 Task: Search one way flight ticket for 1 adult, 6 children, 1 infant in seat and 1 infant on lap in business from Grand Forks: Grand Forks International Airport to Jacksonville: Albert J. Ellis Airport on 5-3-2023. Choice of flights is Spirit. Number of bags: 2 carry on bags. Price is upto 100000. Outbound departure time preference is 10:15.
Action: Mouse moved to (294, 129)
Screenshot: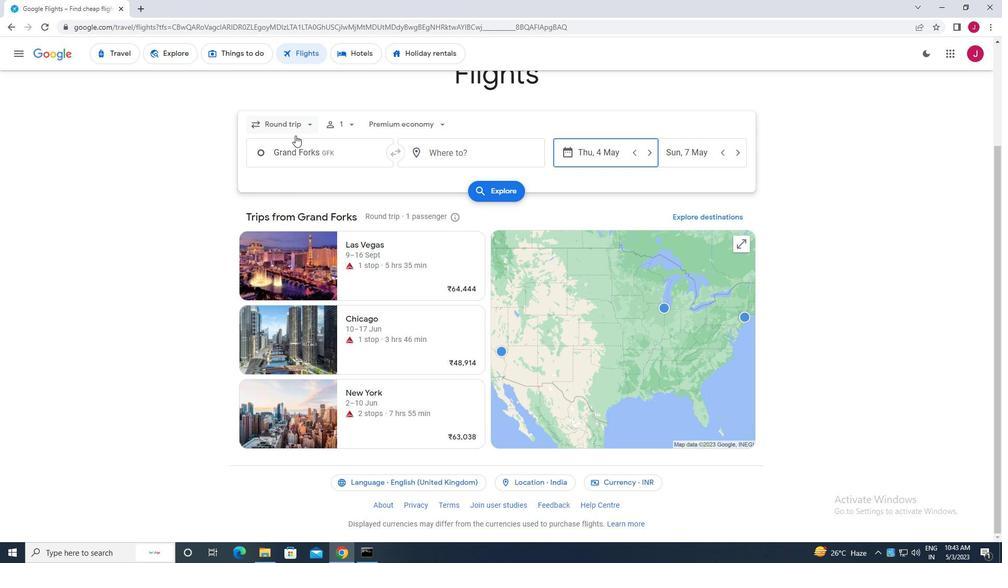 
Action: Mouse pressed left at (294, 129)
Screenshot: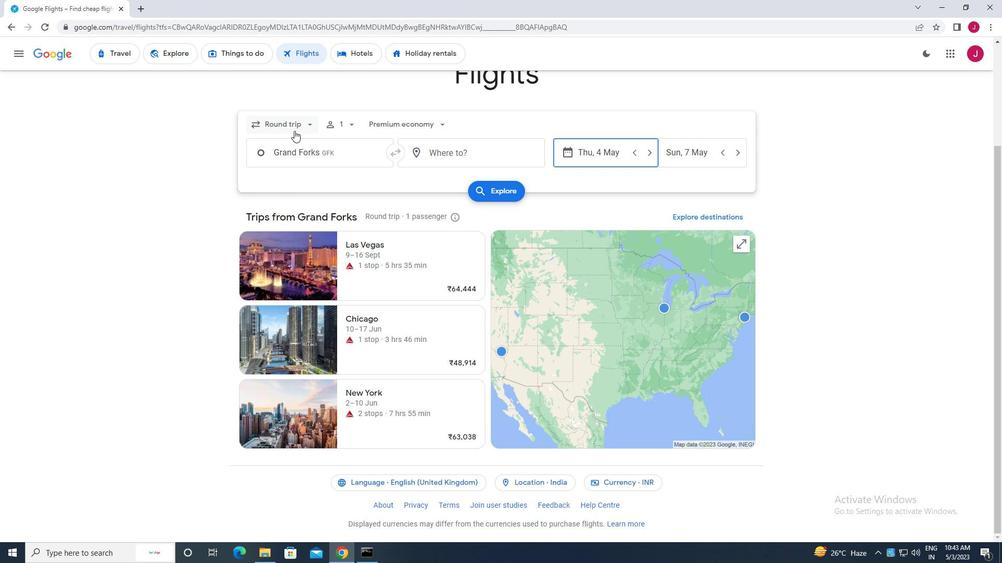 
Action: Mouse moved to (296, 175)
Screenshot: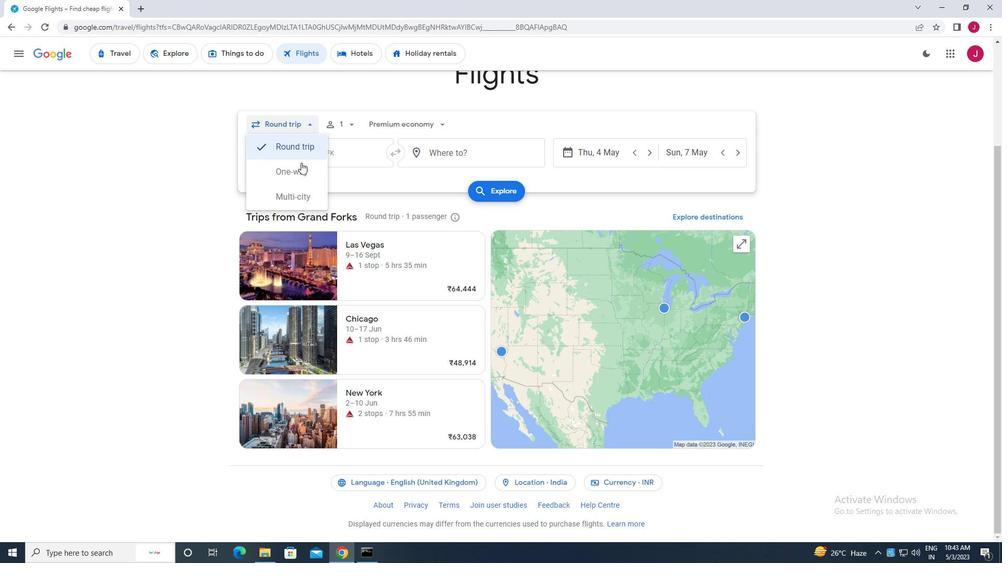 
Action: Mouse pressed left at (296, 175)
Screenshot: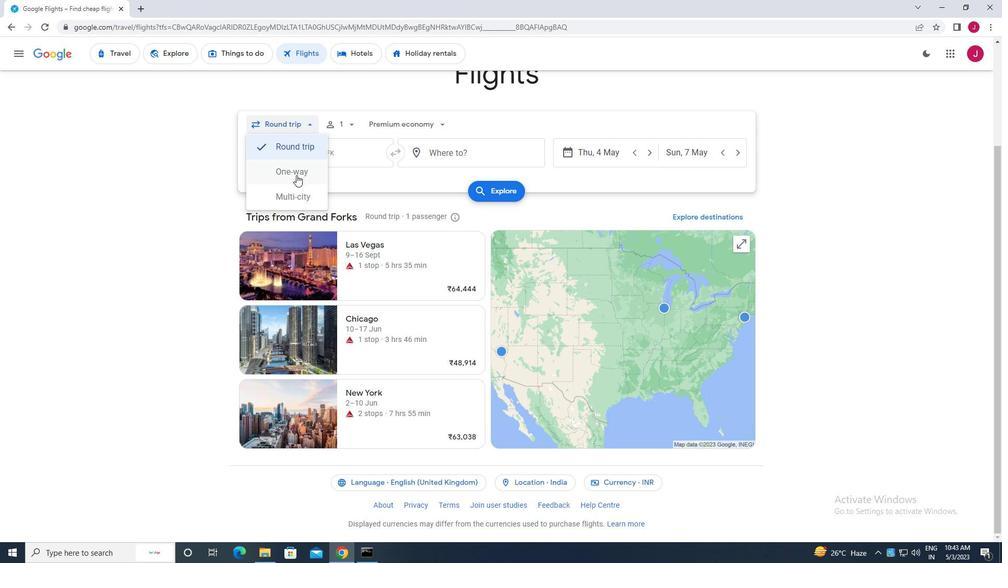 
Action: Mouse moved to (345, 126)
Screenshot: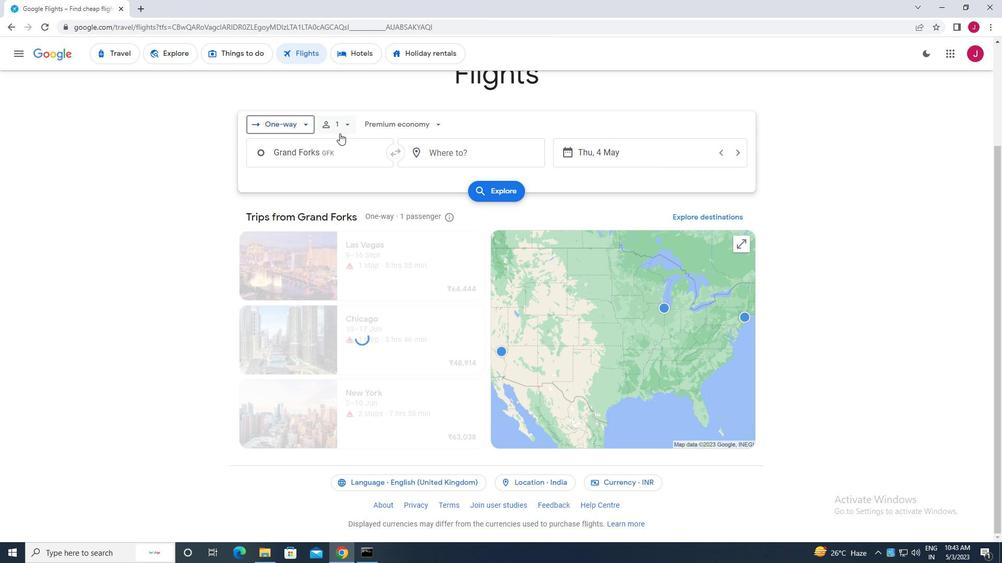 
Action: Mouse pressed left at (345, 126)
Screenshot: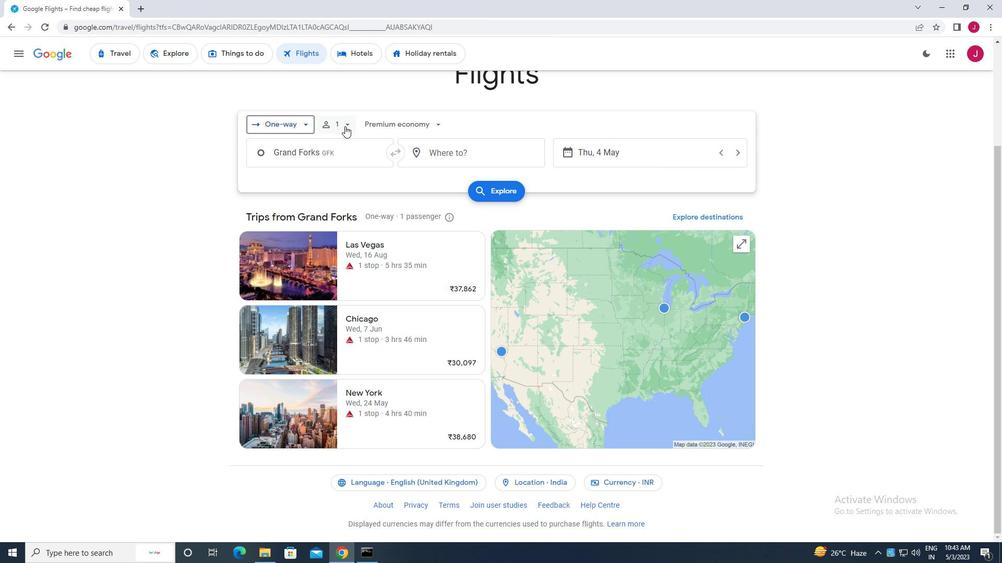 
Action: Mouse moved to (425, 176)
Screenshot: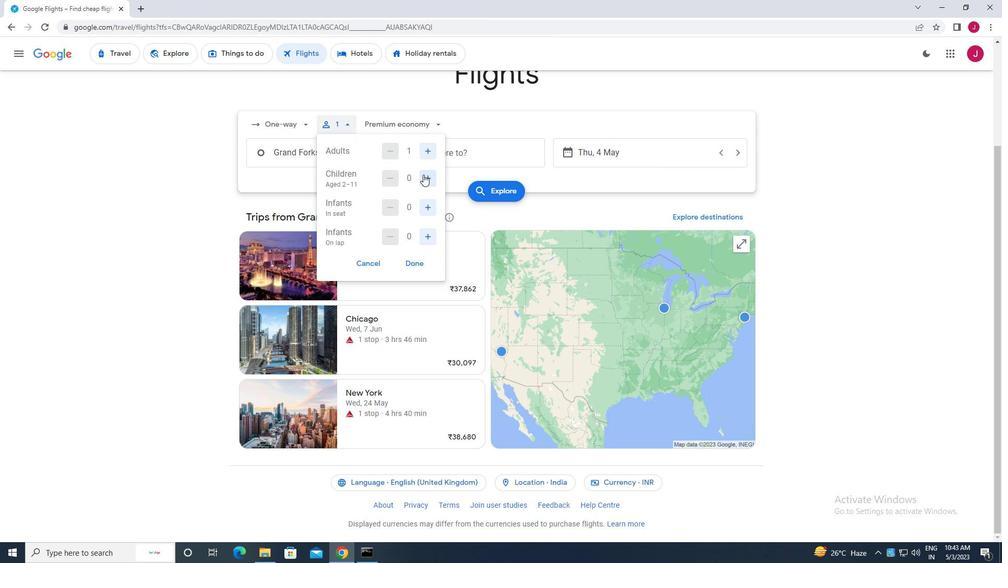 
Action: Mouse pressed left at (425, 176)
Screenshot: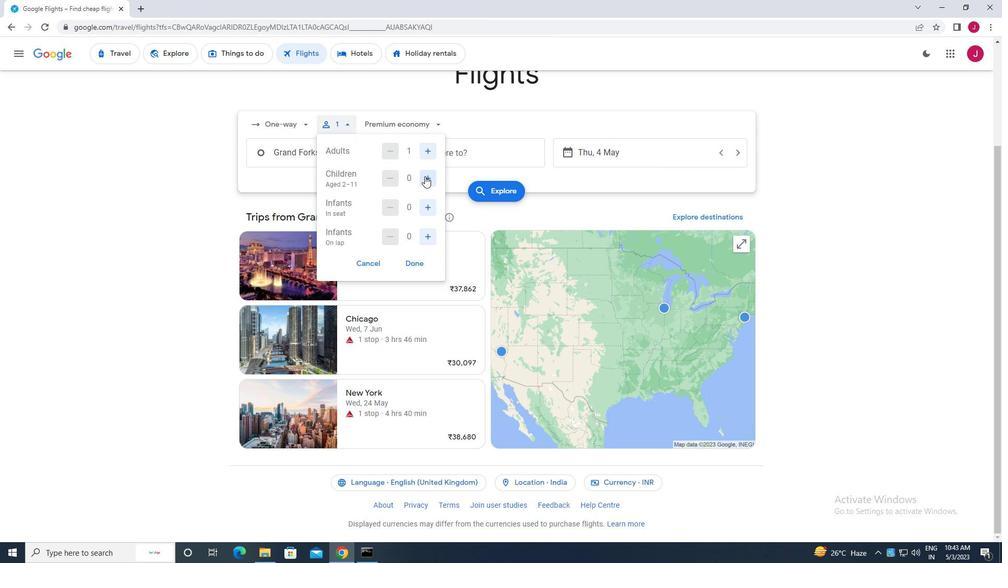 
Action: Mouse moved to (425, 176)
Screenshot: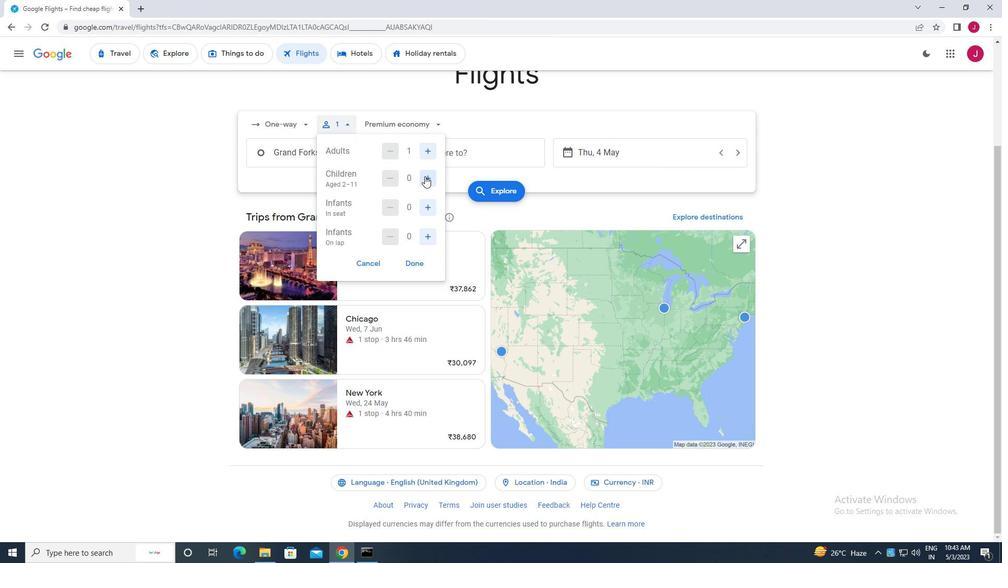 
Action: Mouse pressed left at (425, 176)
Screenshot: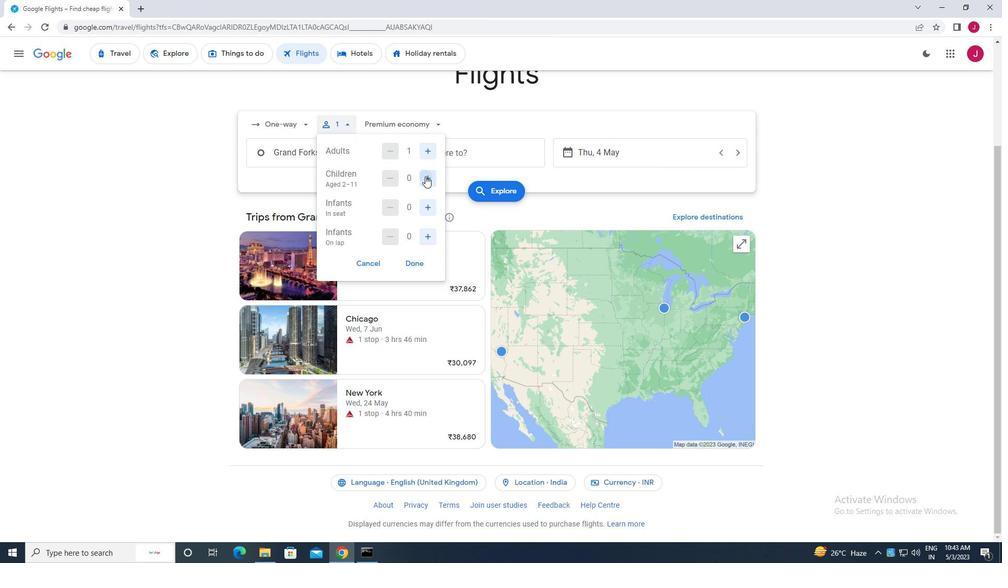 
Action: Mouse pressed left at (425, 176)
Screenshot: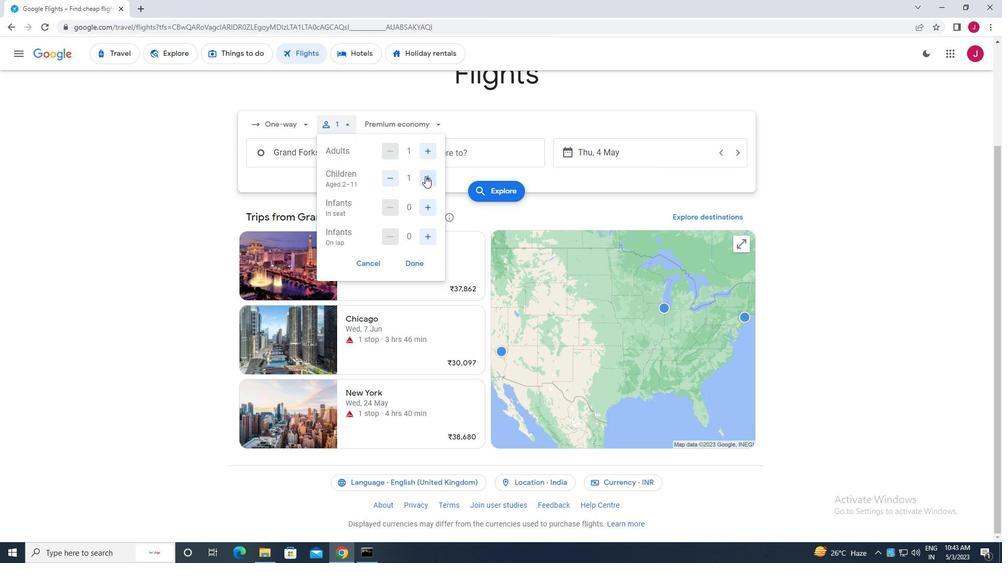 
Action: Mouse moved to (425, 178)
Screenshot: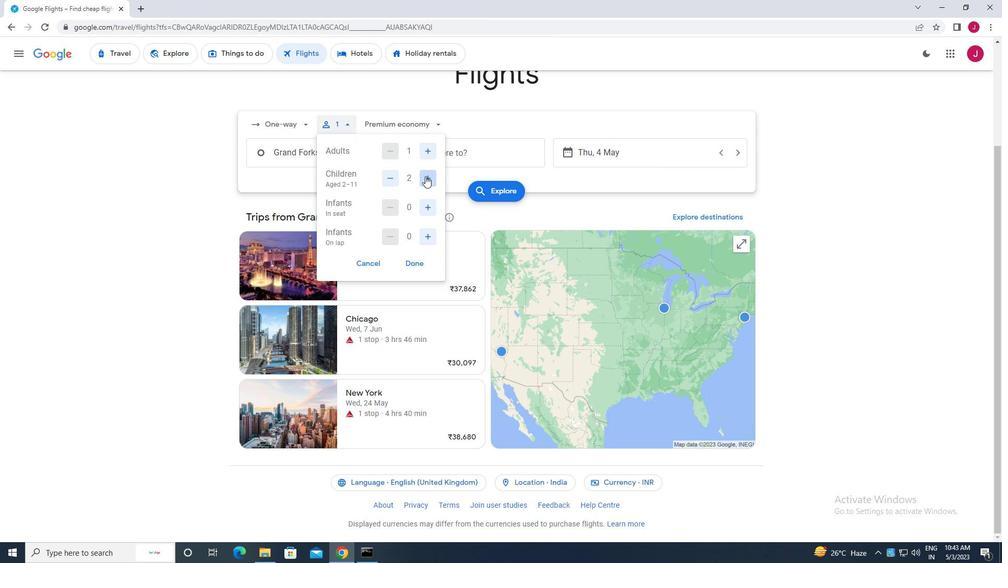 
Action: Mouse pressed left at (425, 178)
Screenshot: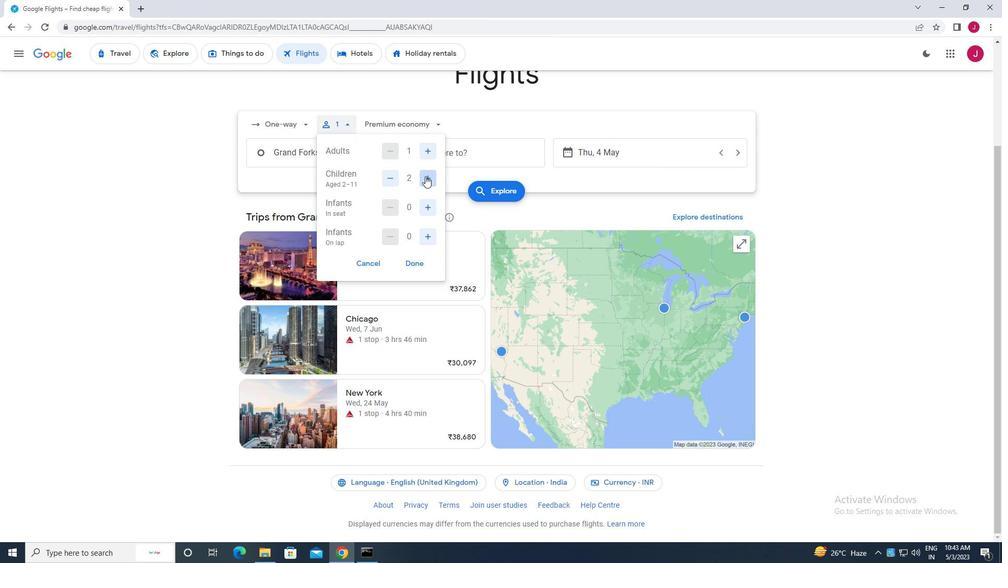 
Action: Mouse moved to (425, 178)
Screenshot: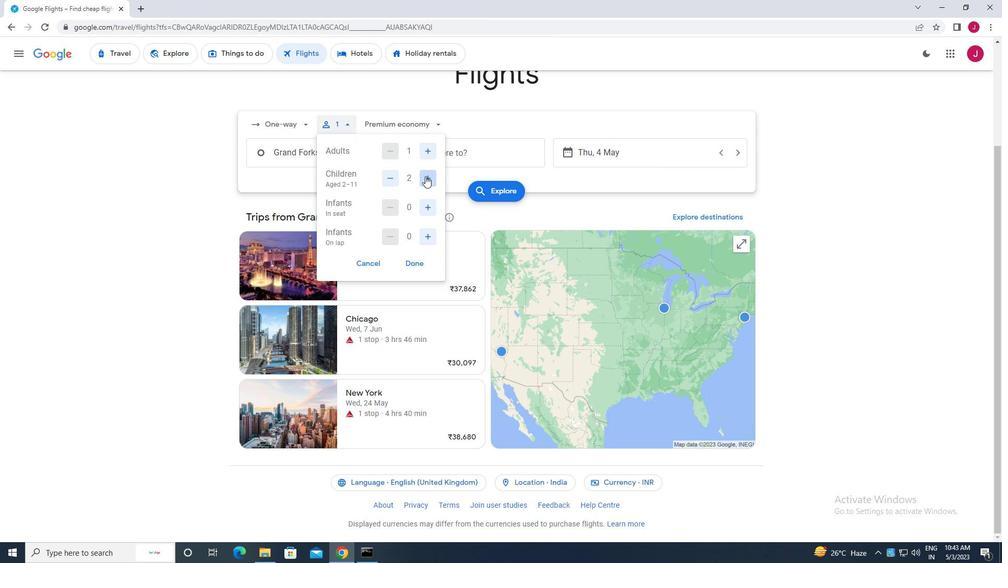 
Action: Mouse pressed left at (425, 178)
Screenshot: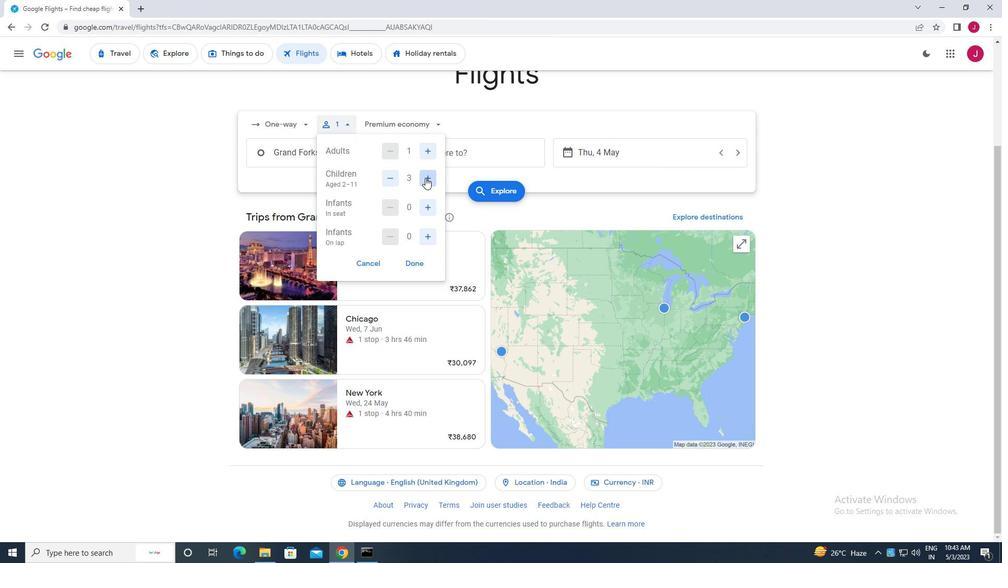 
Action: Mouse pressed left at (425, 178)
Screenshot: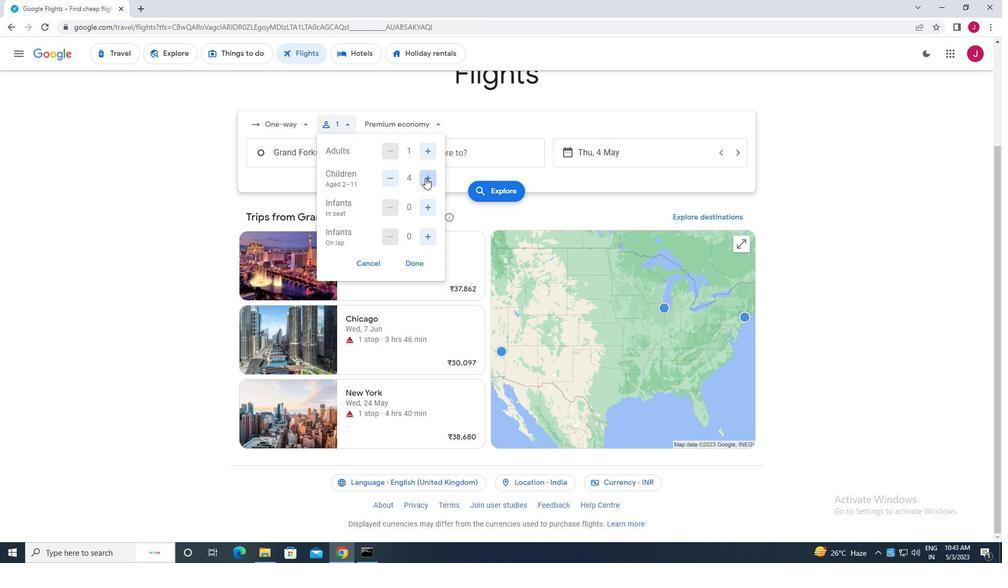
Action: Mouse moved to (429, 204)
Screenshot: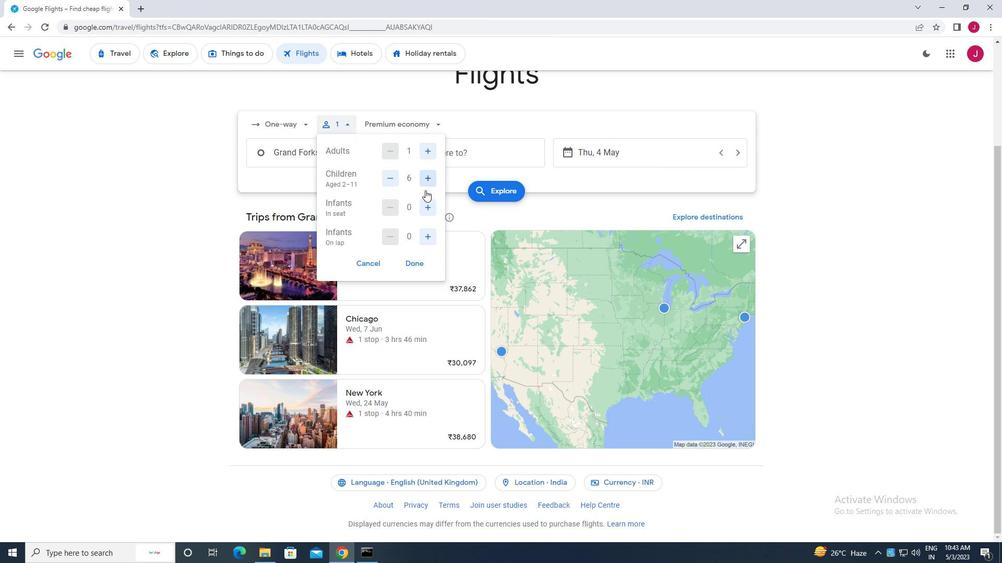 
Action: Mouse pressed left at (429, 204)
Screenshot: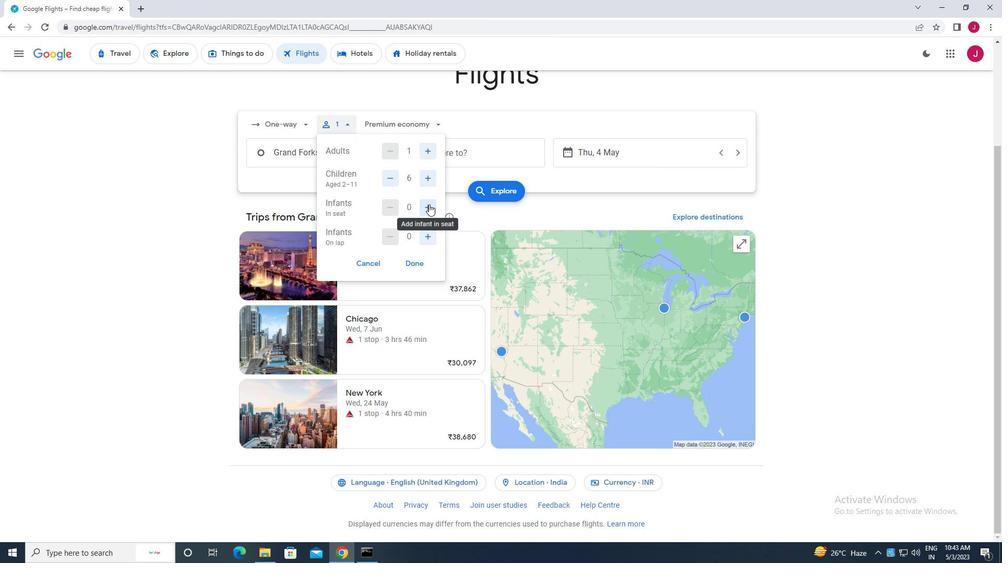 
Action: Mouse moved to (430, 237)
Screenshot: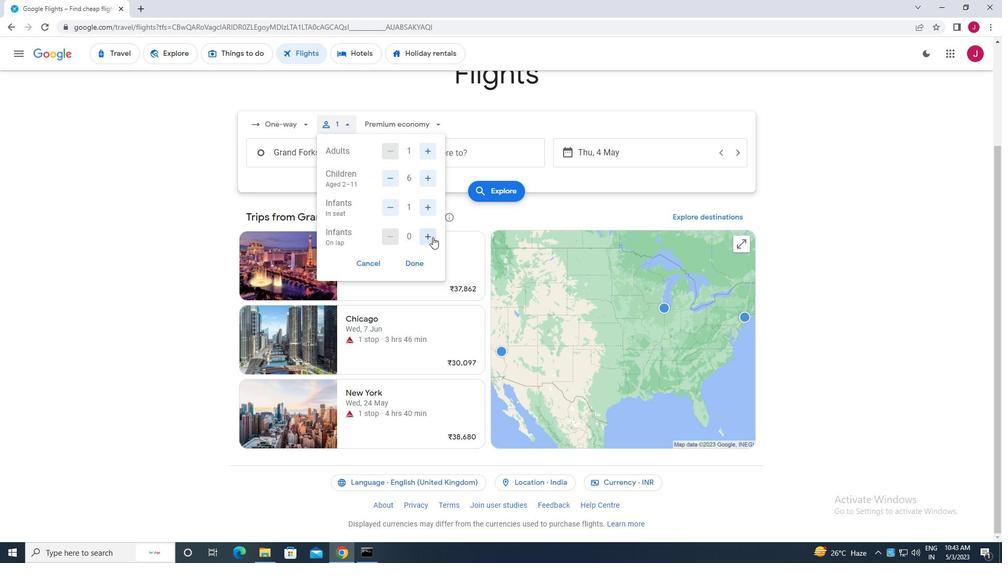 
Action: Mouse pressed left at (430, 237)
Screenshot: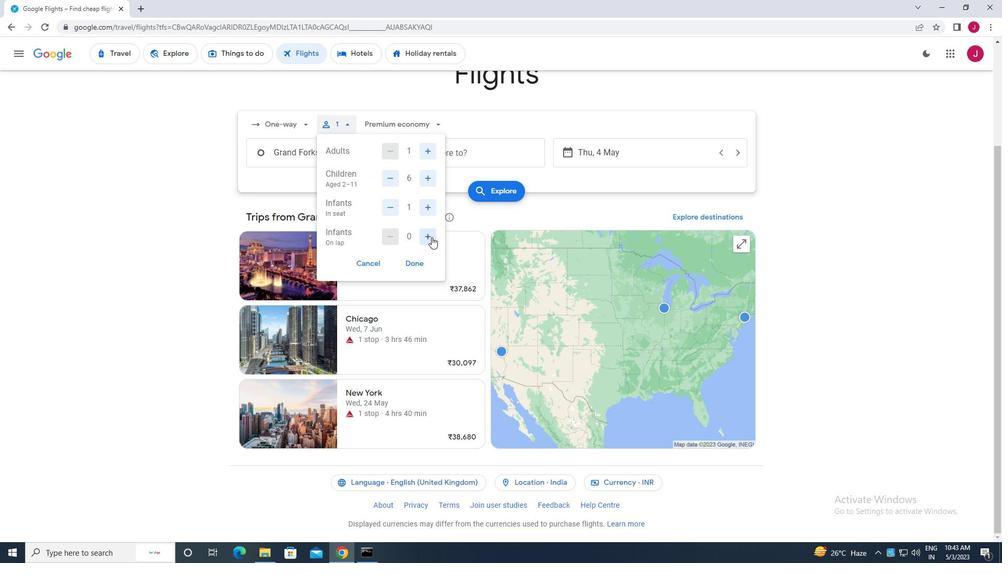 
Action: Mouse moved to (419, 264)
Screenshot: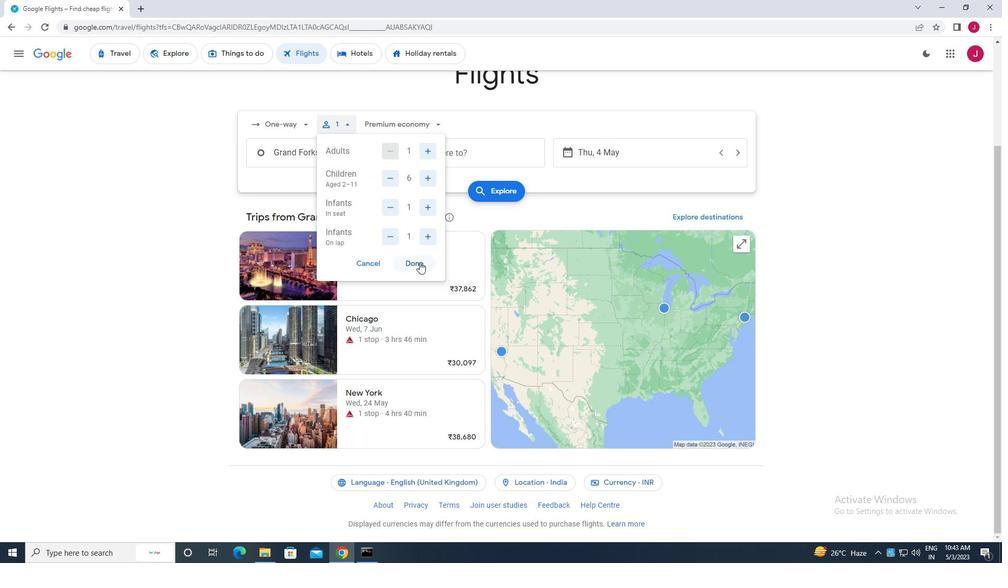 
Action: Mouse pressed left at (419, 264)
Screenshot: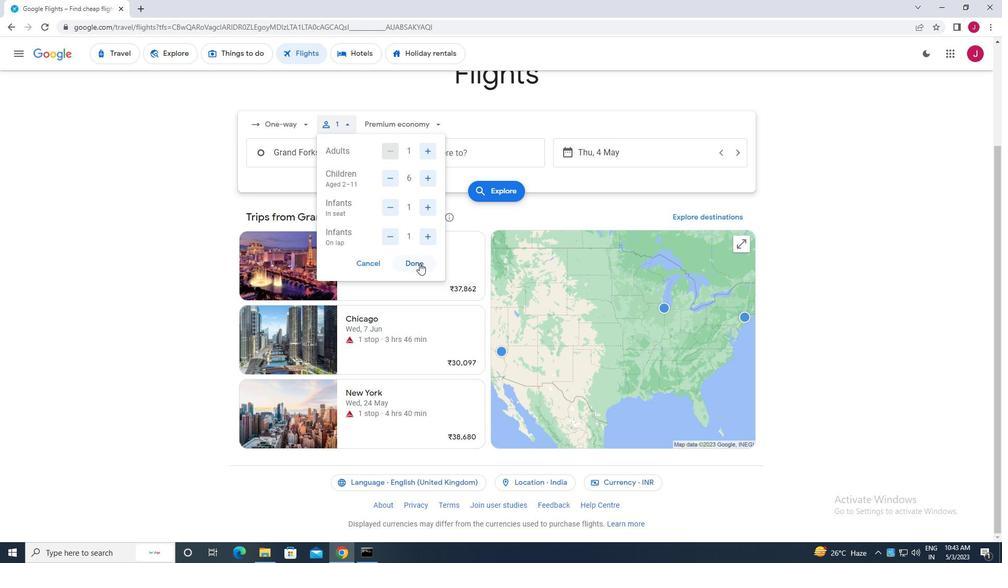 
Action: Mouse moved to (424, 125)
Screenshot: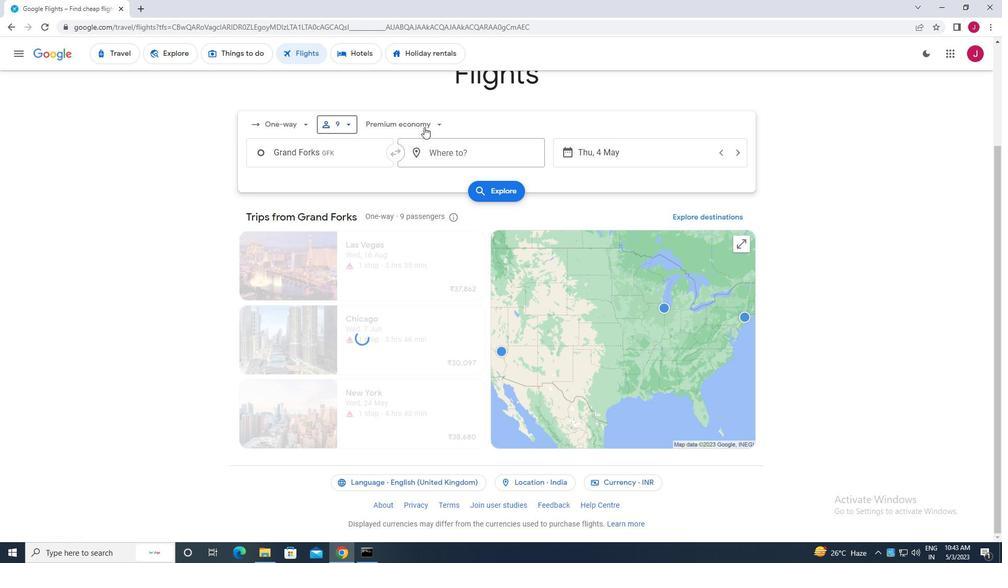 
Action: Mouse pressed left at (424, 125)
Screenshot: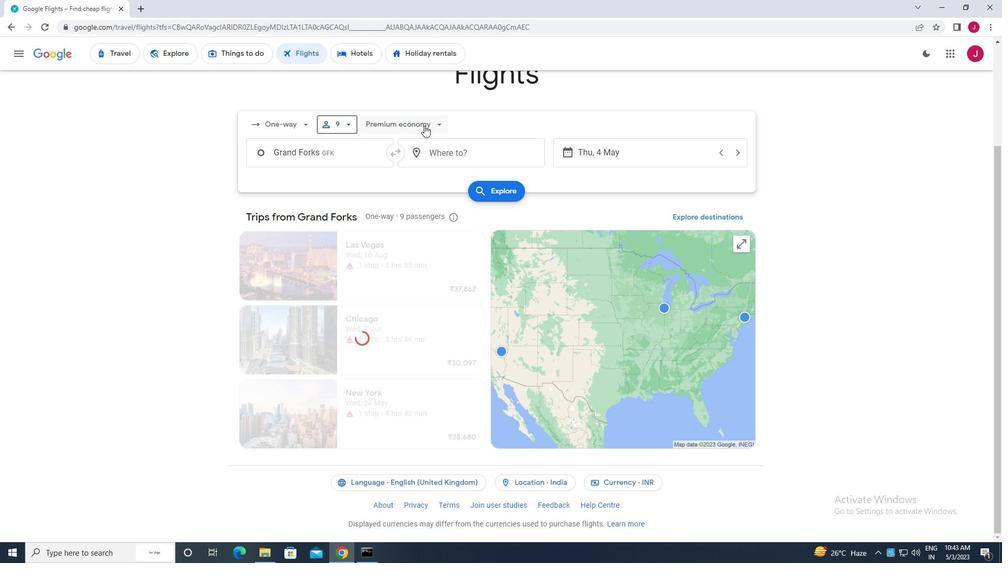 
Action: Mouse moved to (404, 194)
Screenshot: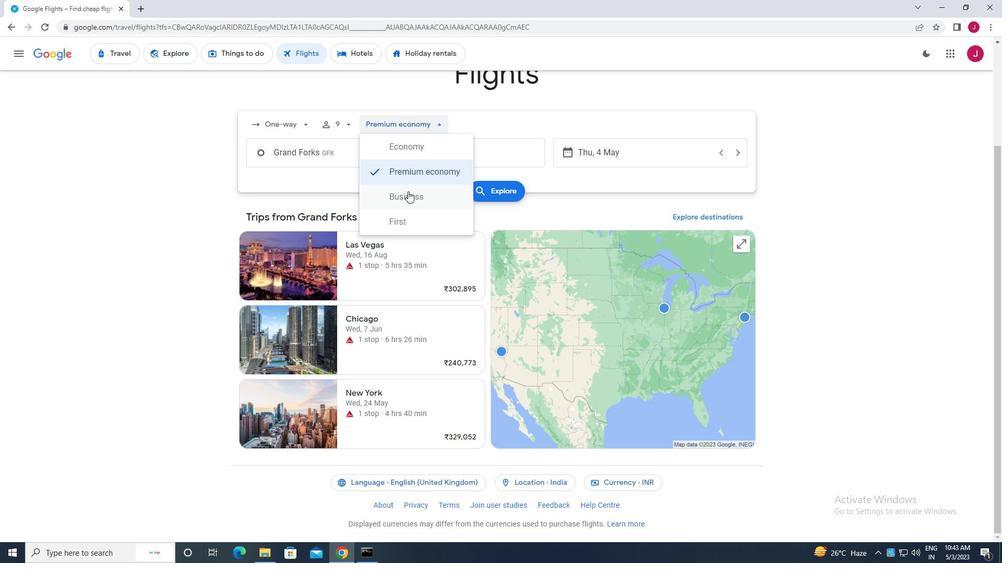 
Action: Mouse pressed left at (404, 194)
Screenshot: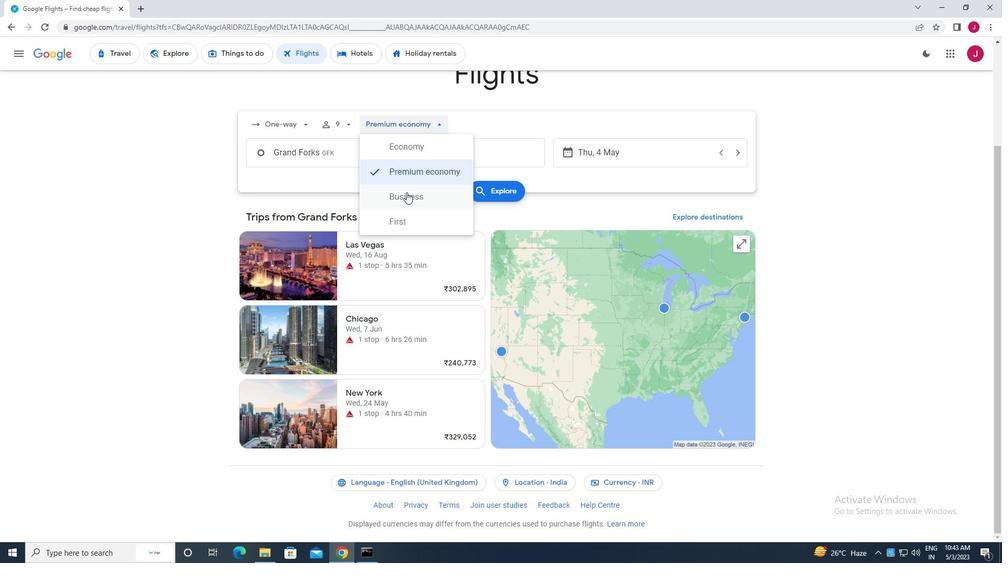 
Action: Mouse moved to (367, 153)
Screenshot: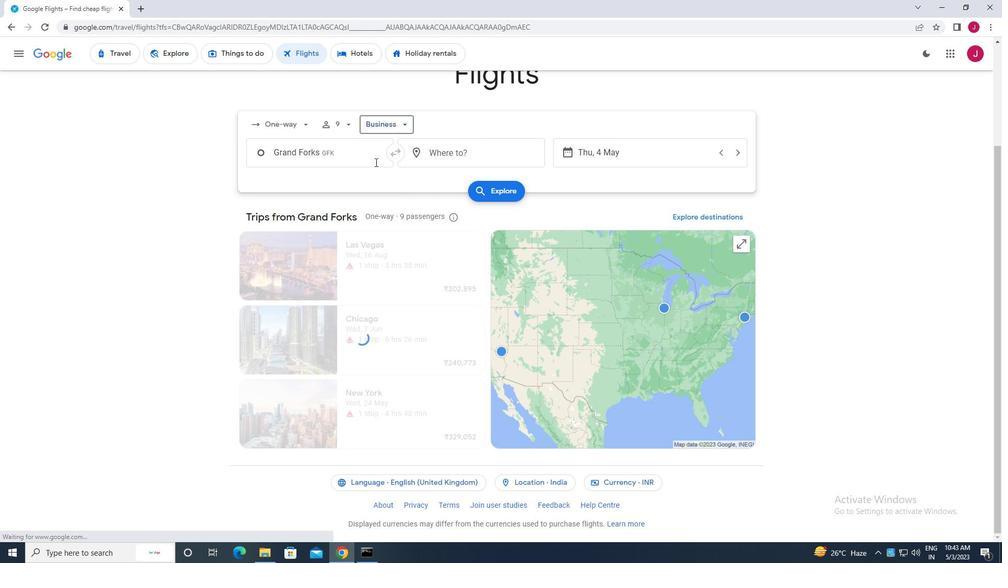 
Action: Mouse pressed left at (367, 153)
Screenshot: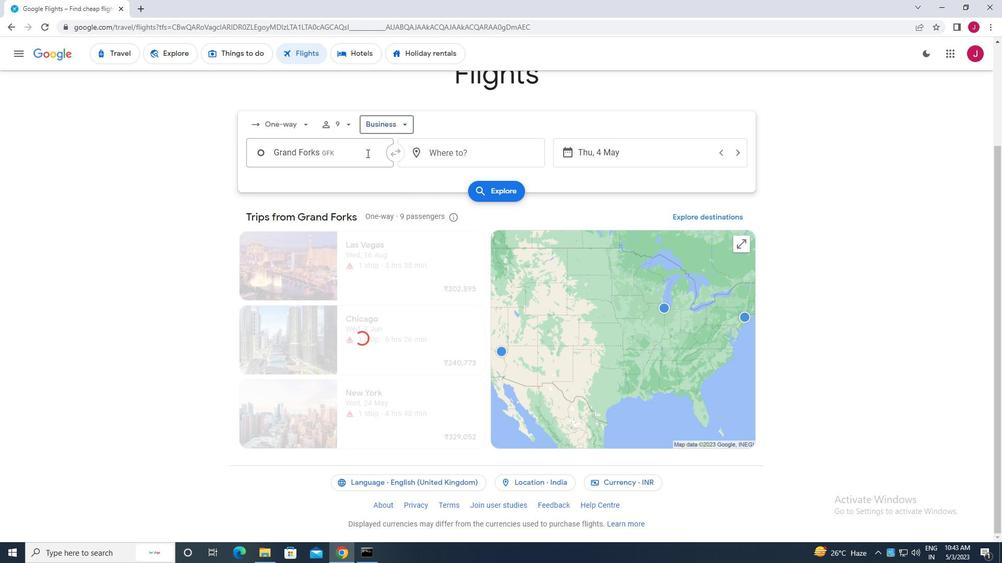 
Action: Key pressed grand<Key.space>f
Screenshot: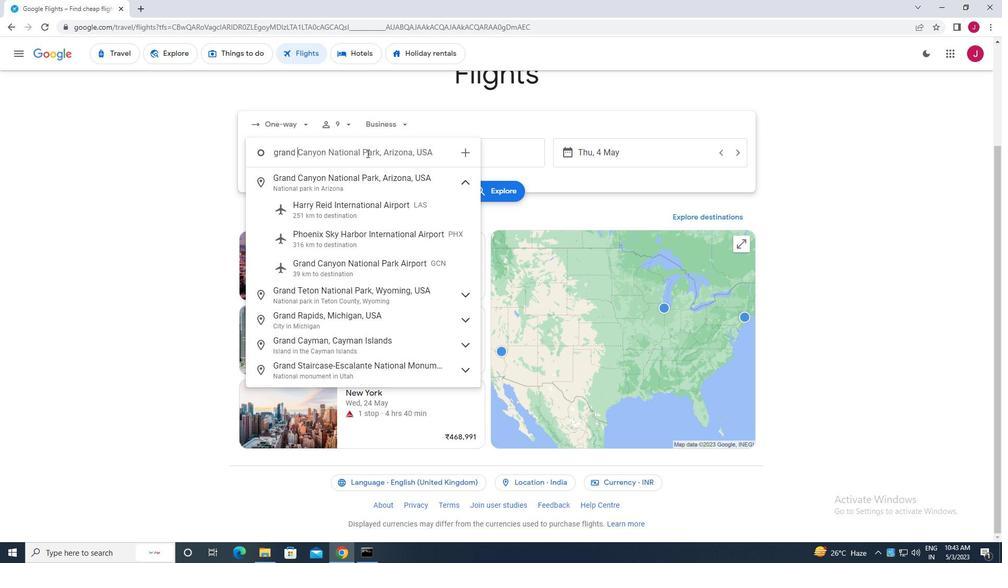 
Action: Mouse moved to (368, 208)
Screenshot: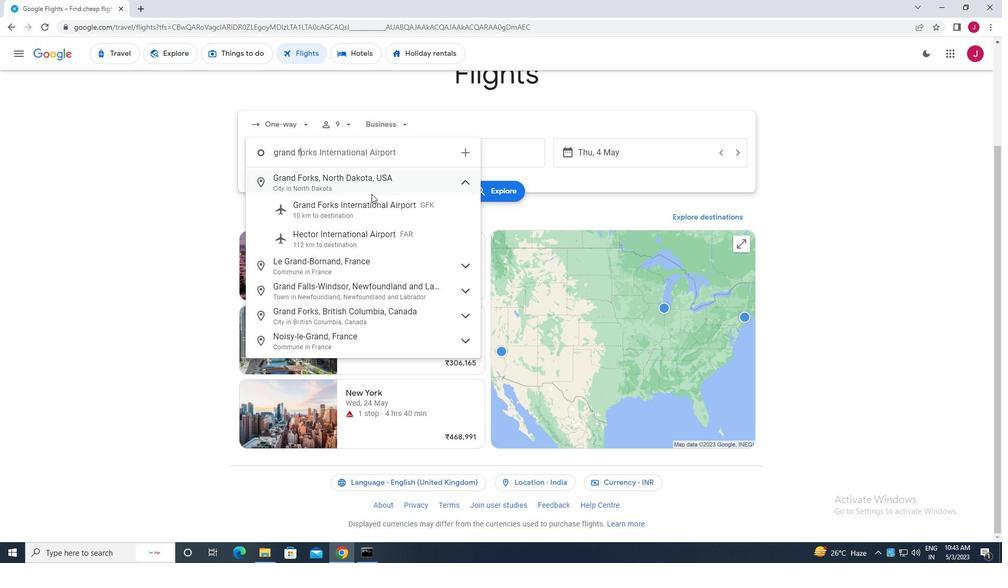 
Action: Mouse pressed left at (368, 208)
Screenshot: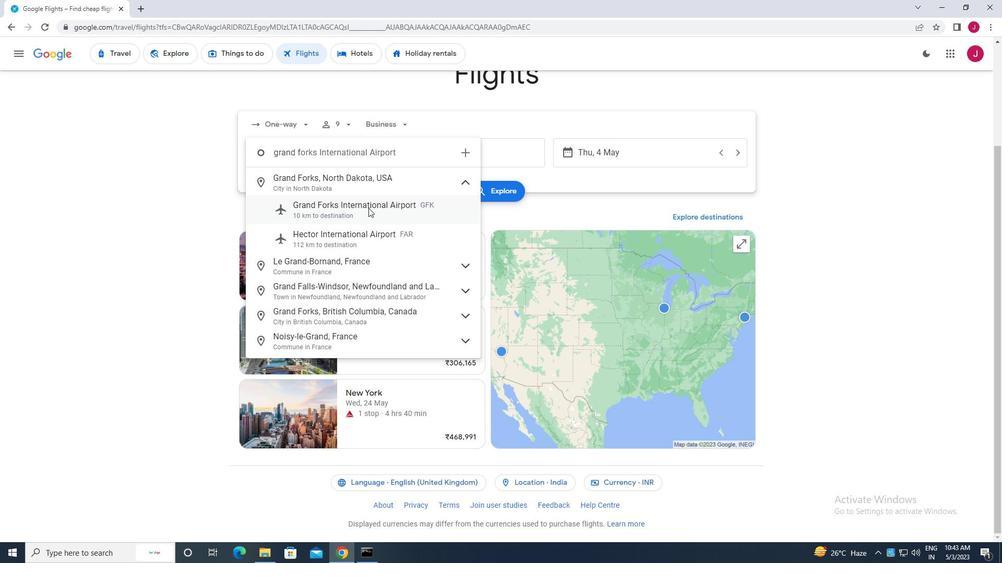 
Action: Mouse moved to (526, 156)
Screenshot: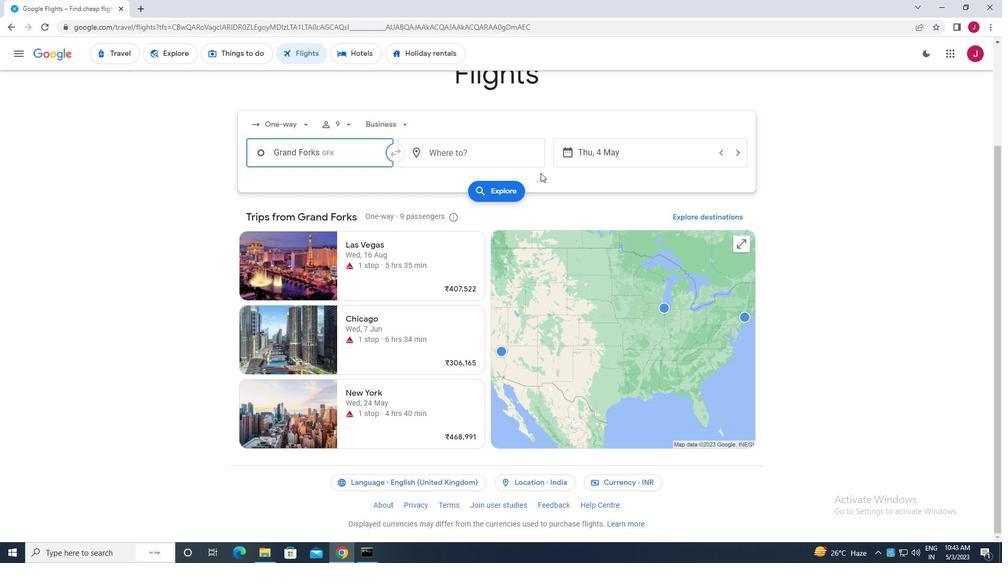 
Action: Mouse pressed left at (526, 156)
Screenshot: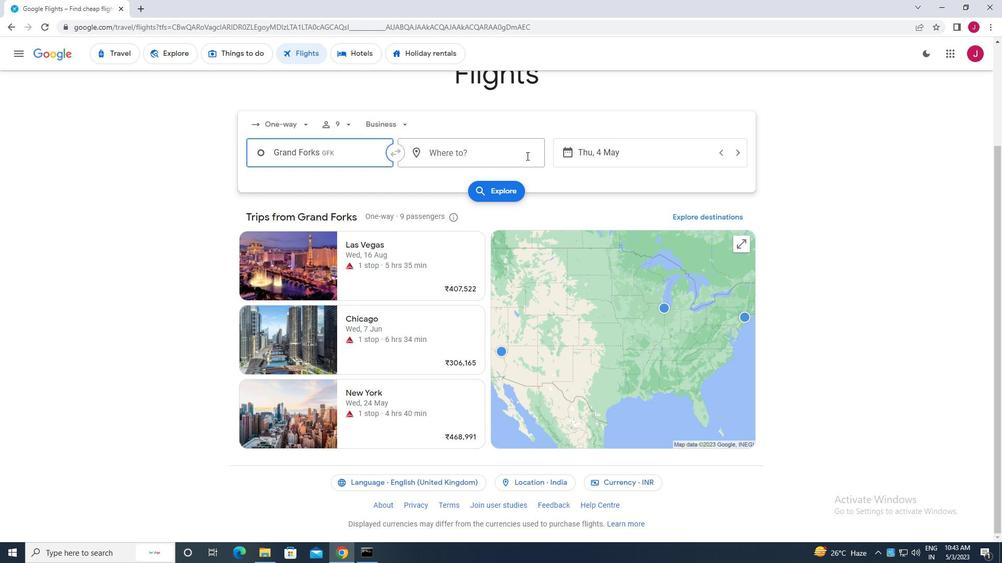 
Action: Mouse moved to (526, 155)
Screenshot: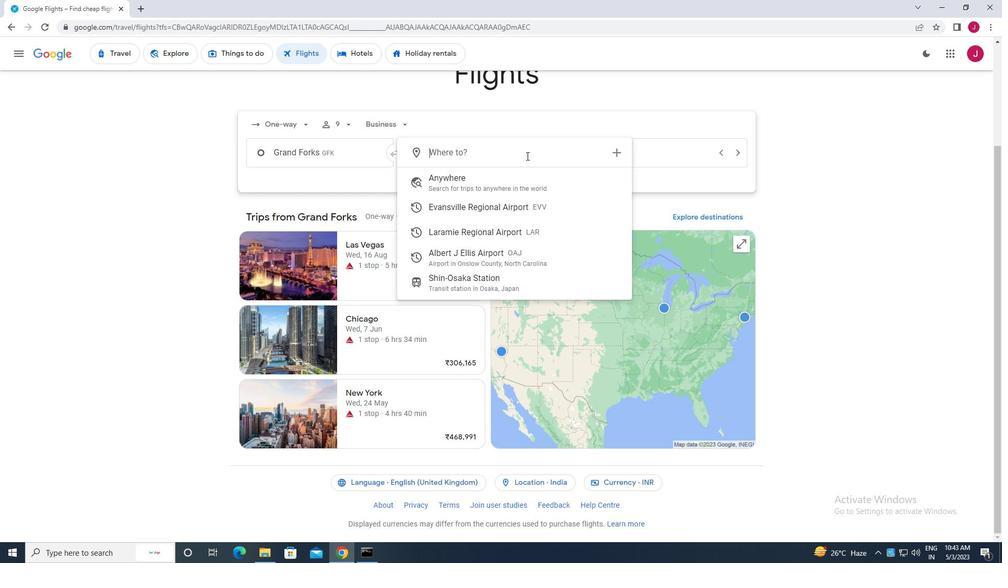 
Action: Key pressed albert<Key.space>j
Screenshot: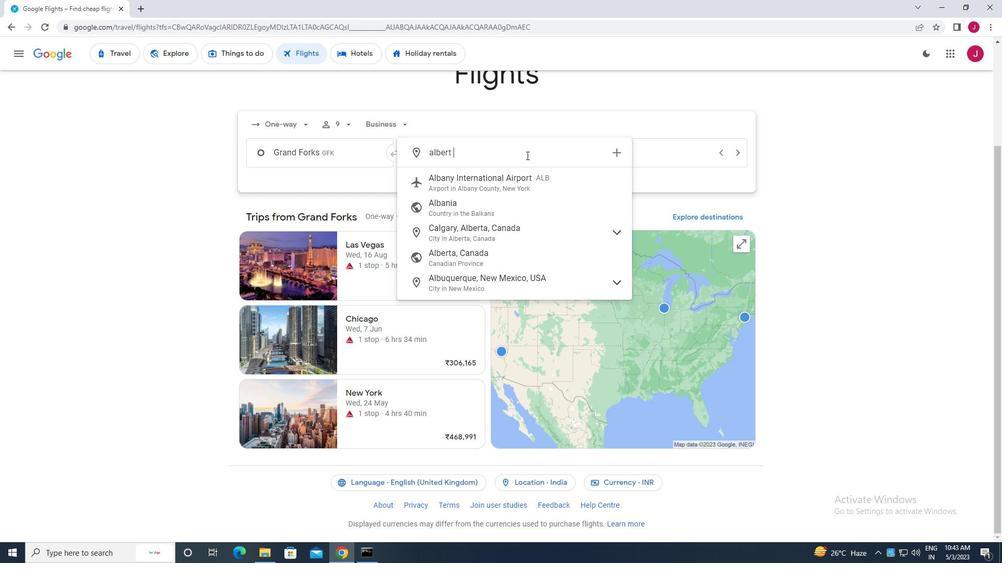 
Action: Mouse moved to (496, 175)
Screenshot: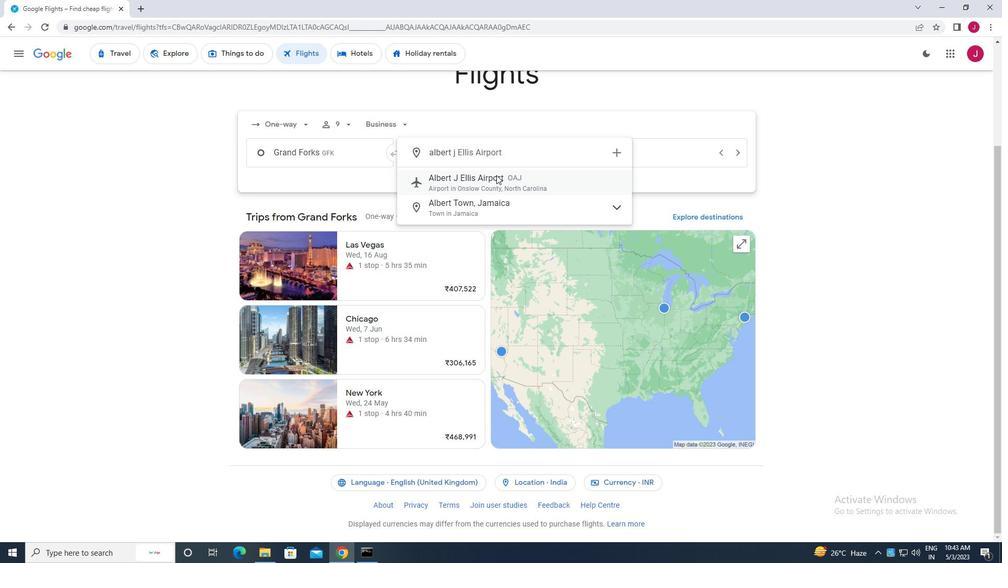 
Action: Mouse pressed left at (496, 175)
Screenshot: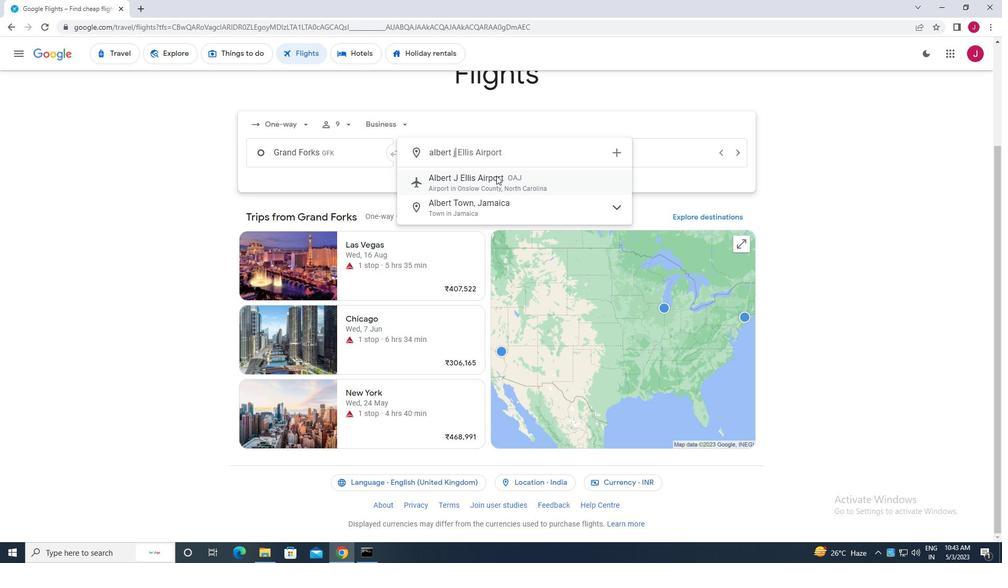 
Action: Mouse moved to (630, 158)
Screenshot: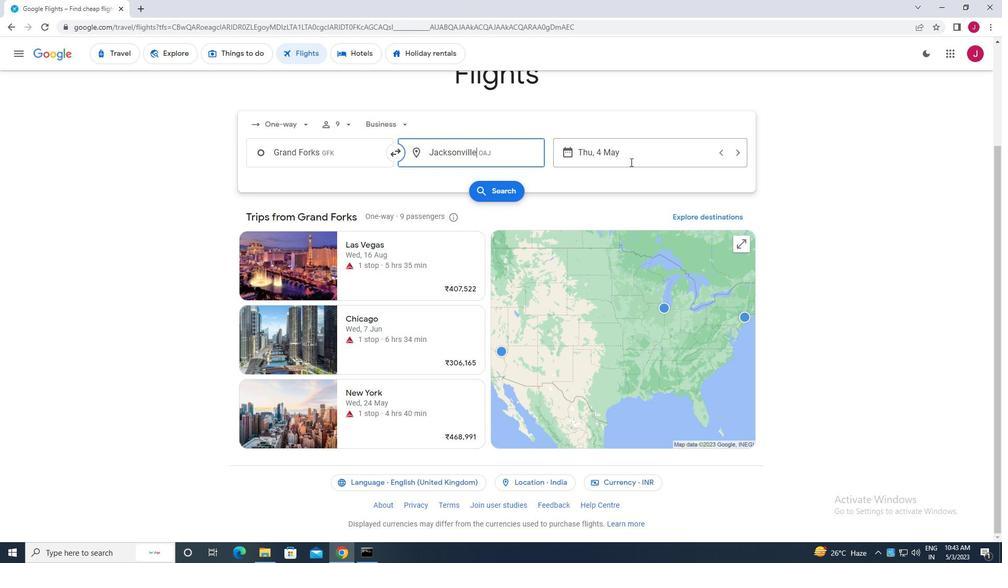 
Action: Mouse pressed left at (630, 158)
Screenshot: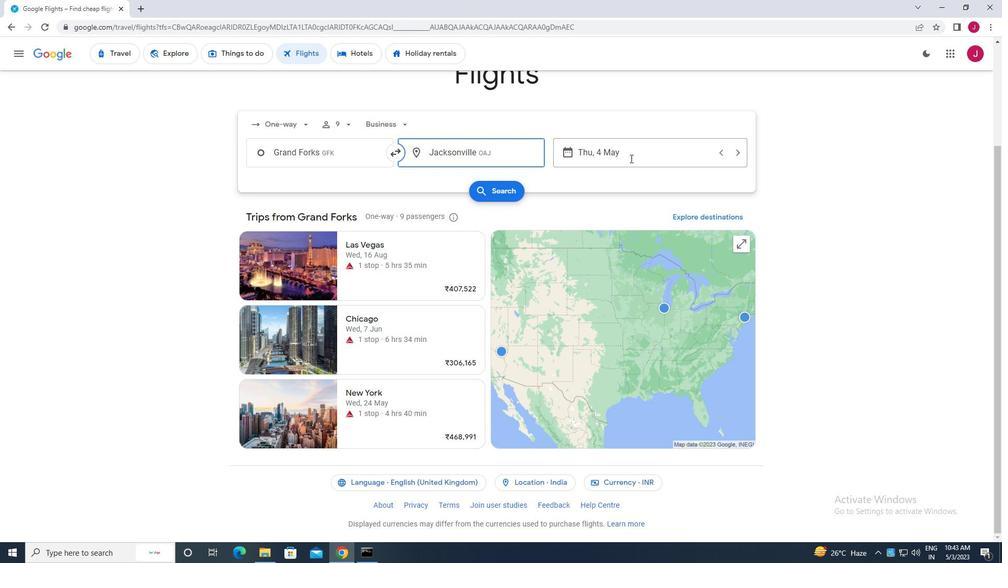 
Action: Mouse moved to (457, 230)
Screenshot: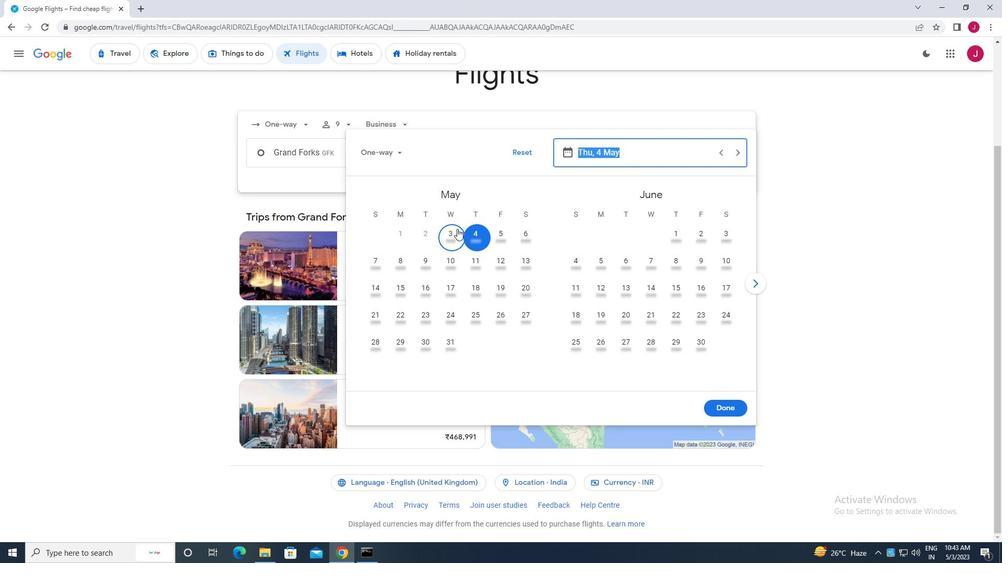 
Action: Mouse pressed left at (457, 230)
Screenshot: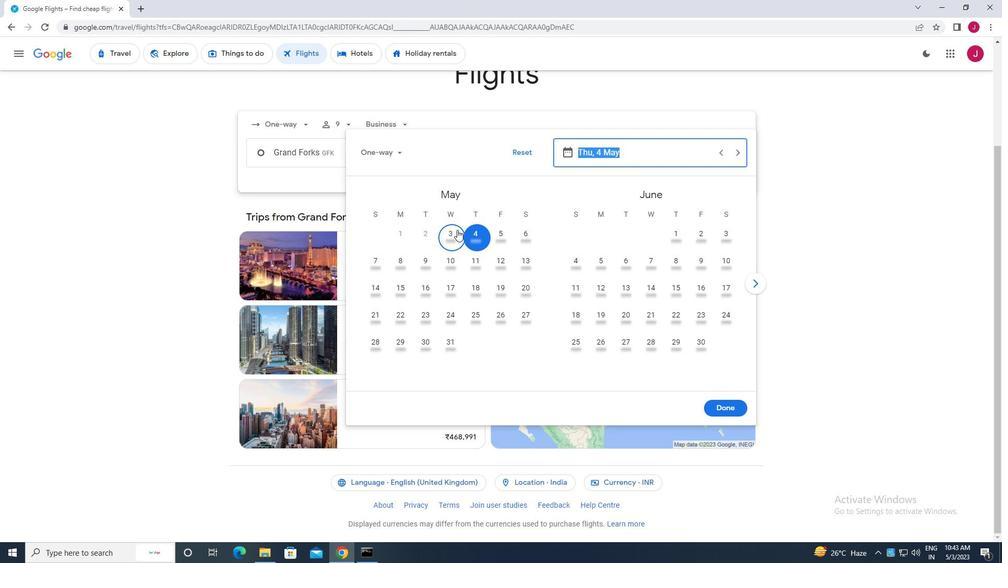 
Action: Mouse moved to (730, 408)
Screenshot: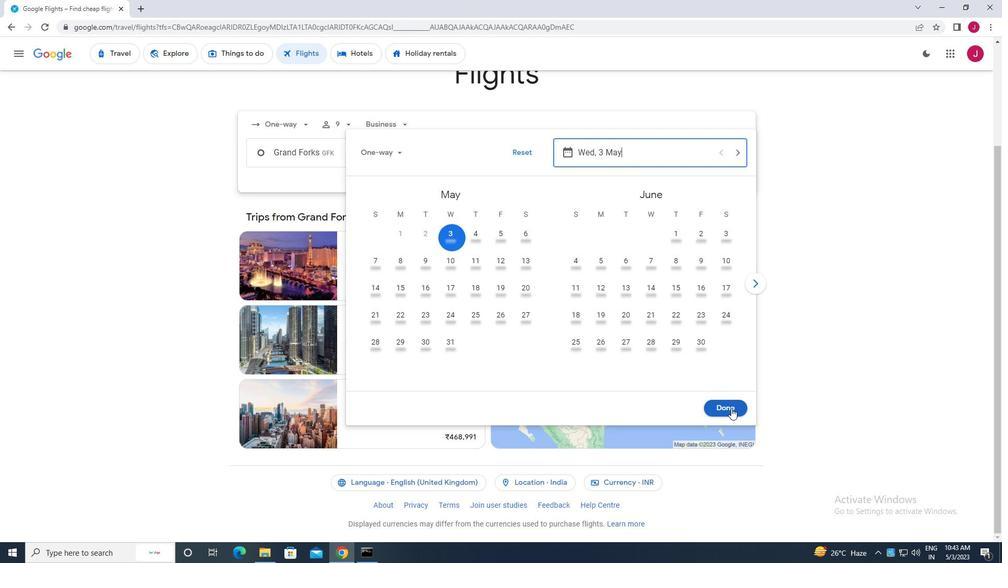 
Action: Mouse pressed left at (730, 408)
Screenshot: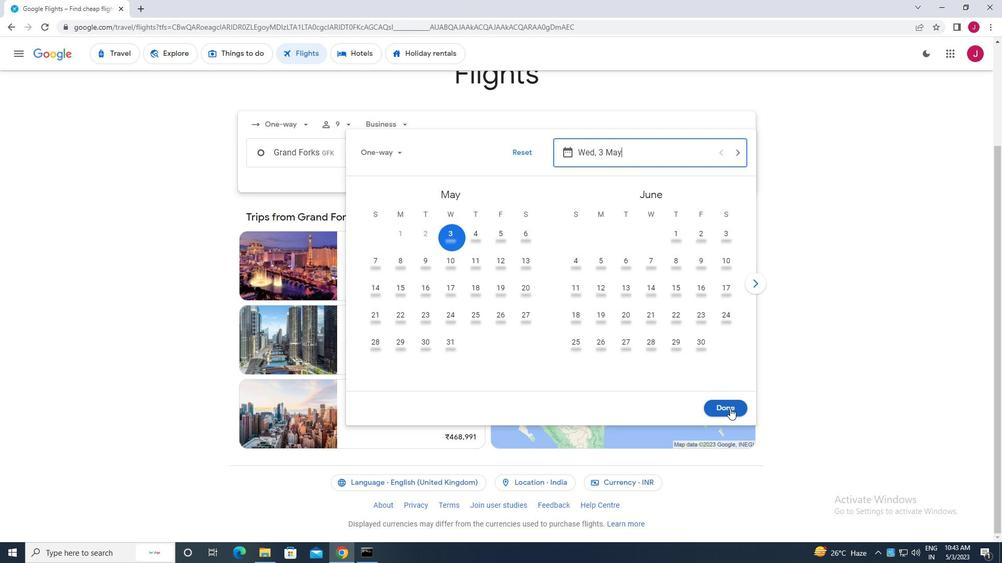 
Action: Mouse moved to (507, 189)
Screenshot: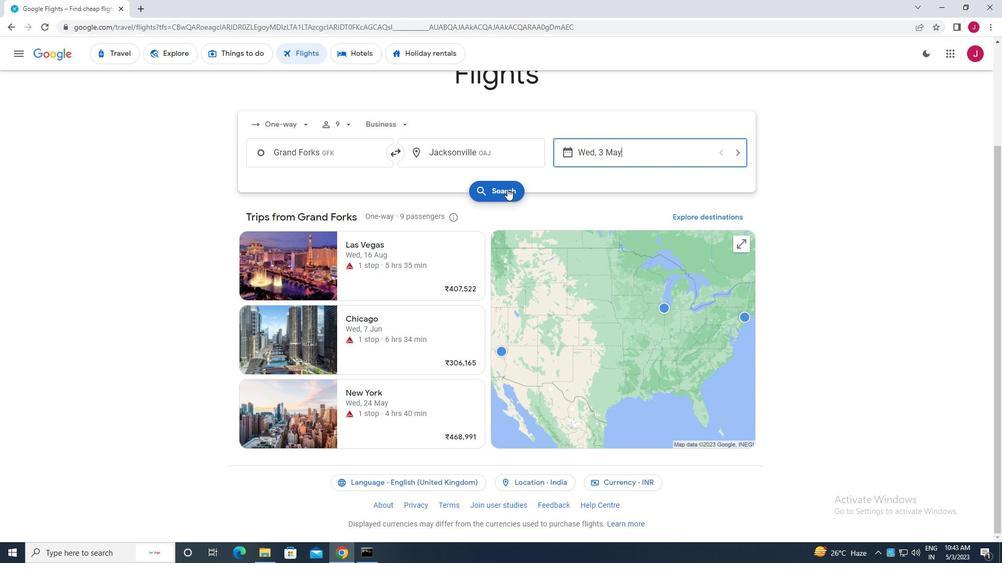 
Action: Mouse pressed left at (507, 189)
Screenshot: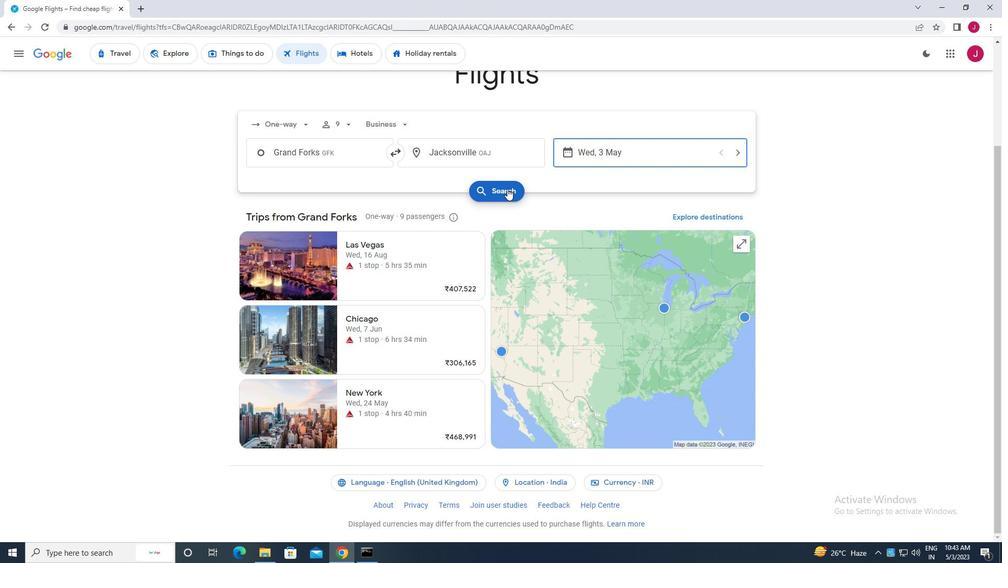 
Action: Mouse moved to (270, 150)
Screenshot: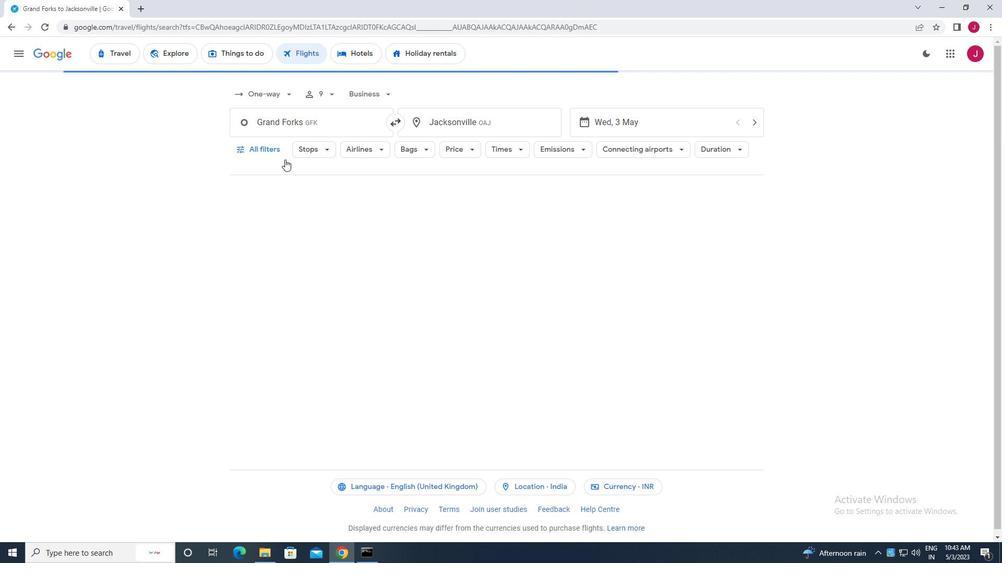 
Action: Mouse pressed left at (270, 150)
Screenshot: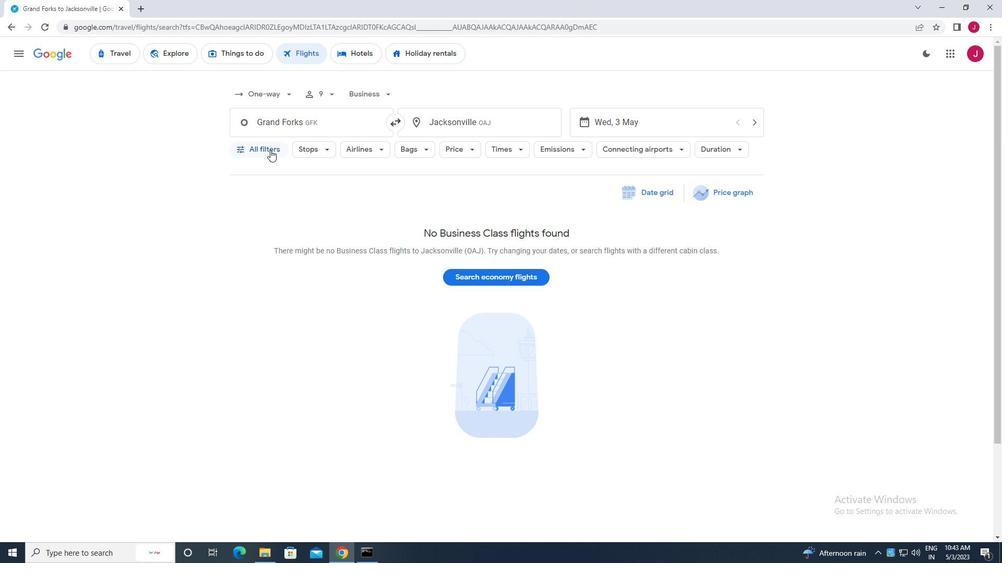 
Action: Mouse moved to (308, 219)
Screenshot: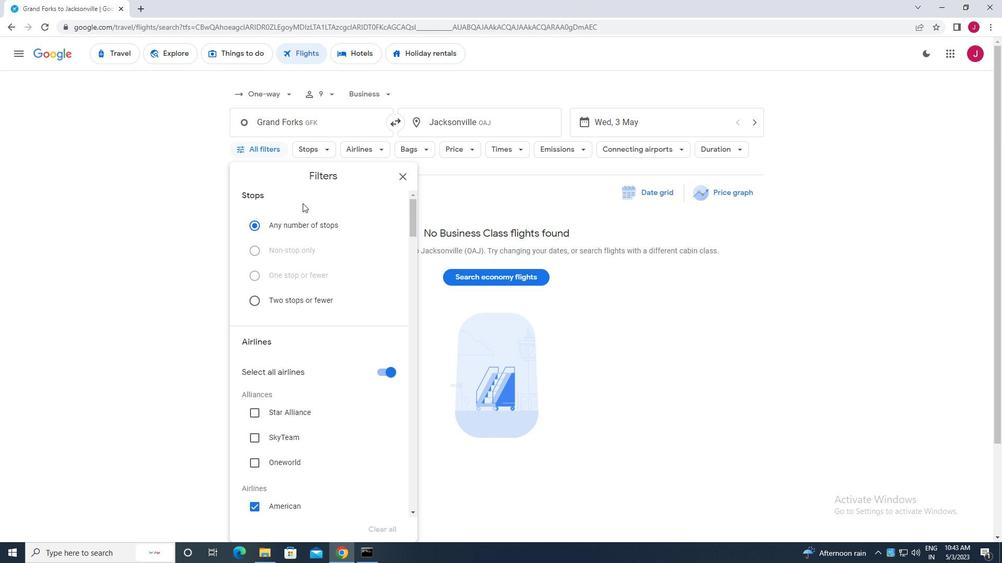 
Action: Mouse scrolled (308, 218) with delta (0, 0)
Screenshot: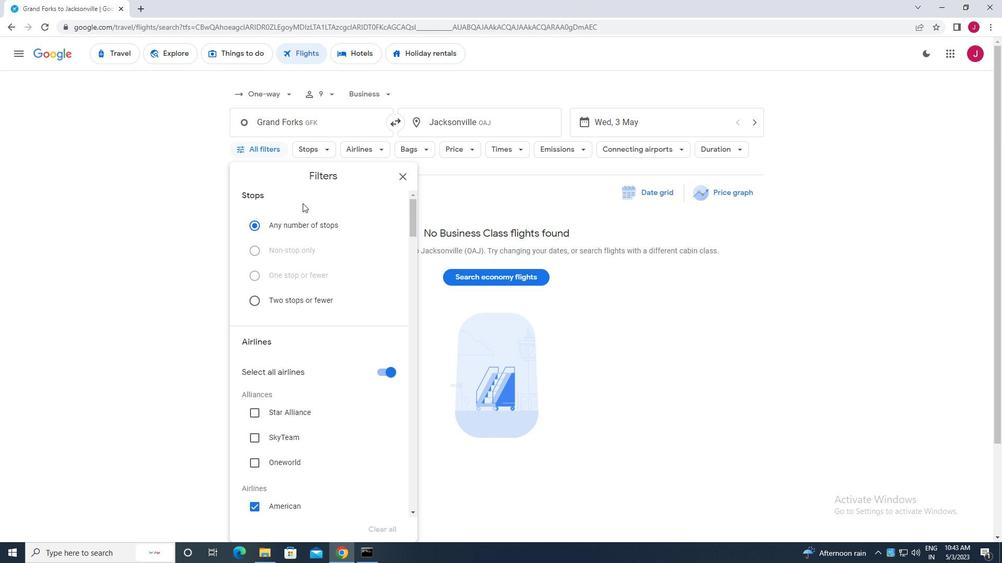 
Action: Mouse moved to (308, 220)
Screenshot: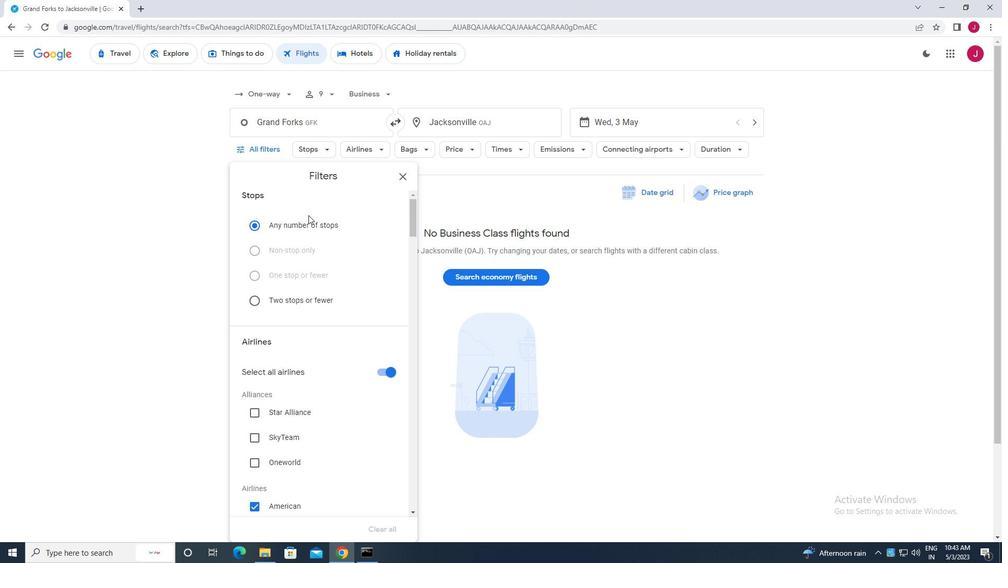 
Action: Mouse scrolled (308, 219) with delta (0, 0)
Screenshot: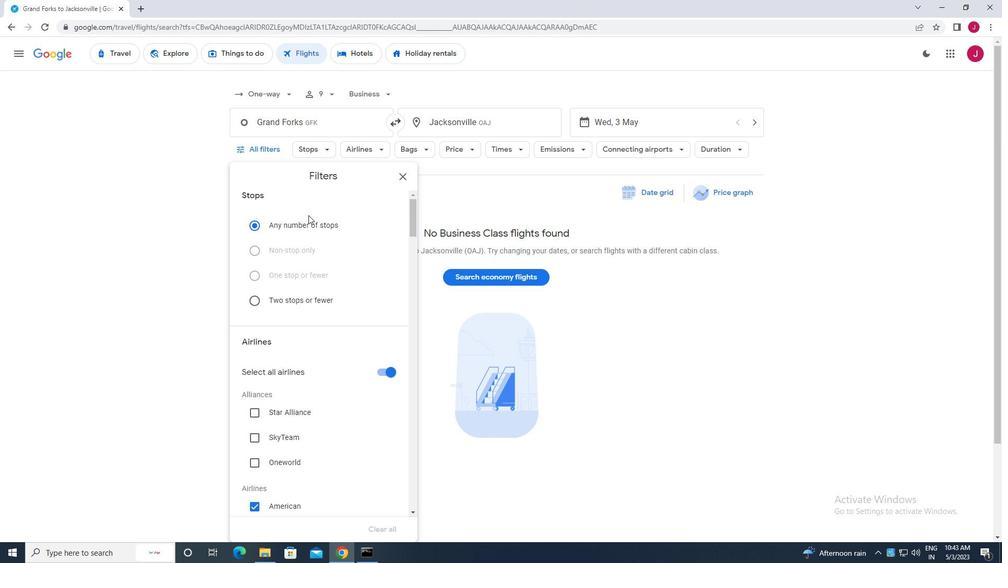 
Action: Mouse scrolled (308, 219) with delta (0, 0)
Screenshot: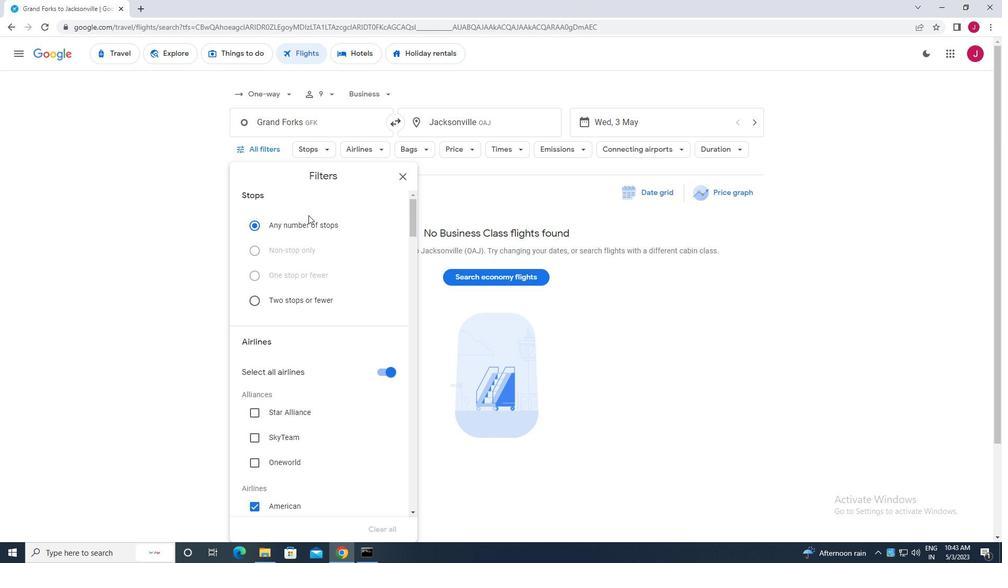
Action: Mouse moved to (378, 218)
Screenshot: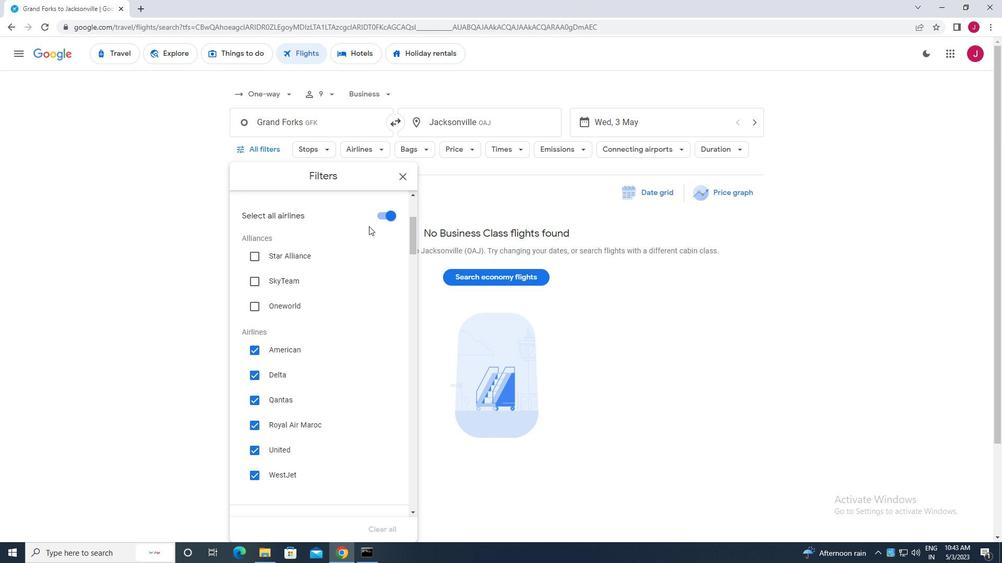 
Action: Mouse pressed left at (378, 218)
Screenshot: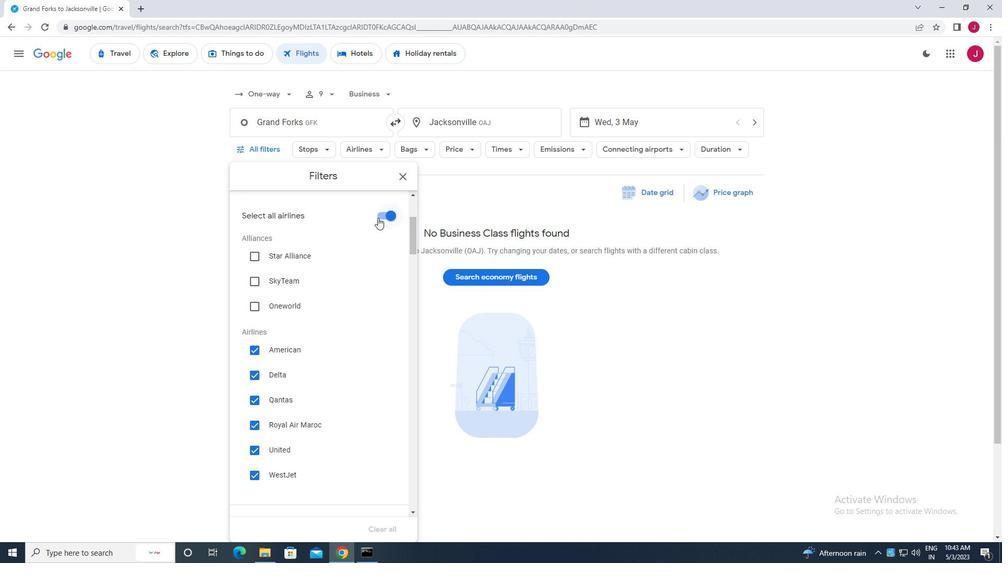 
Action: Mouse moved to (304, 333)
Screenshot: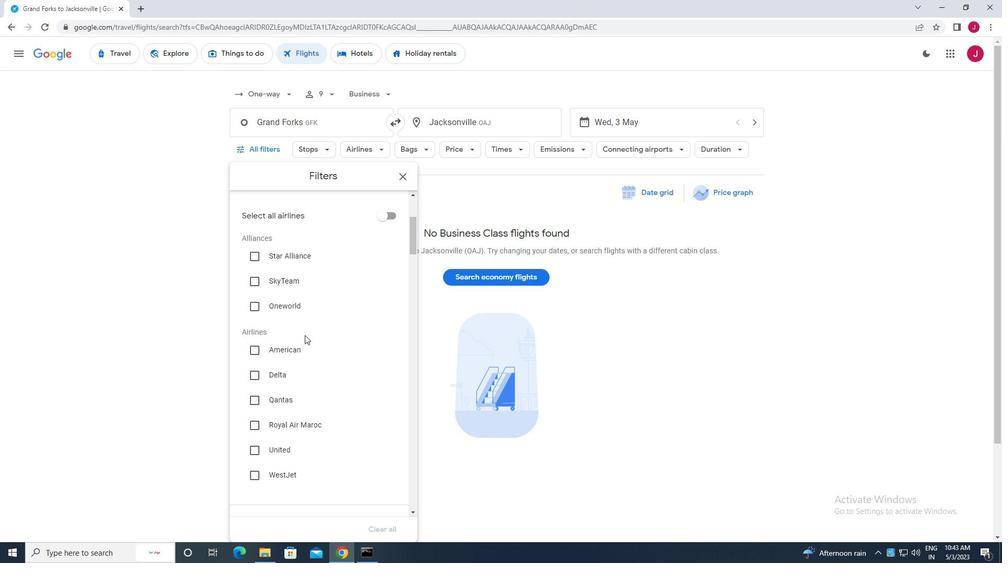 
Action: Mouse scrolled (304, 333) with delta (0, 0)
Screenshot: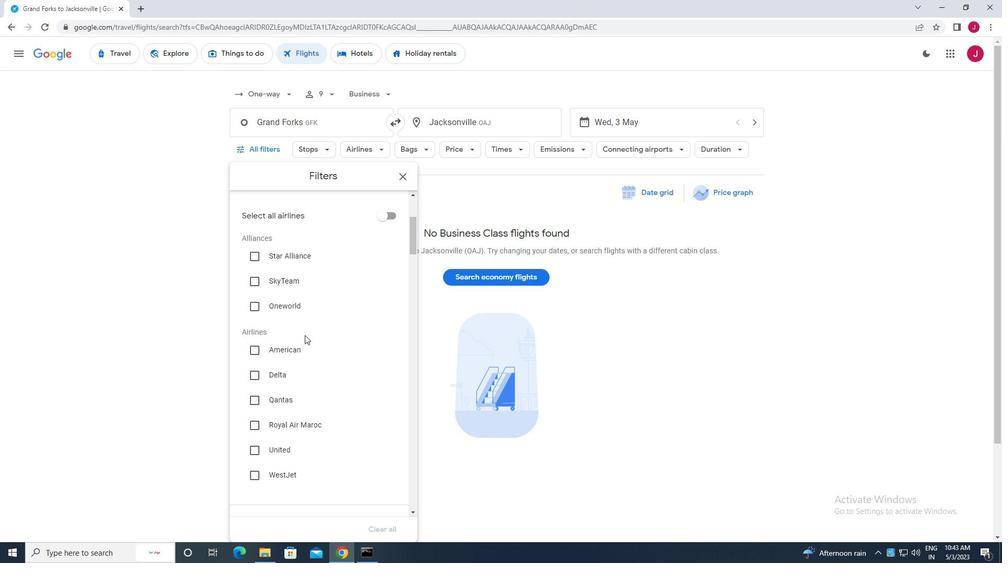 
Action: Mouse moved to (307, 315)
Screenshot: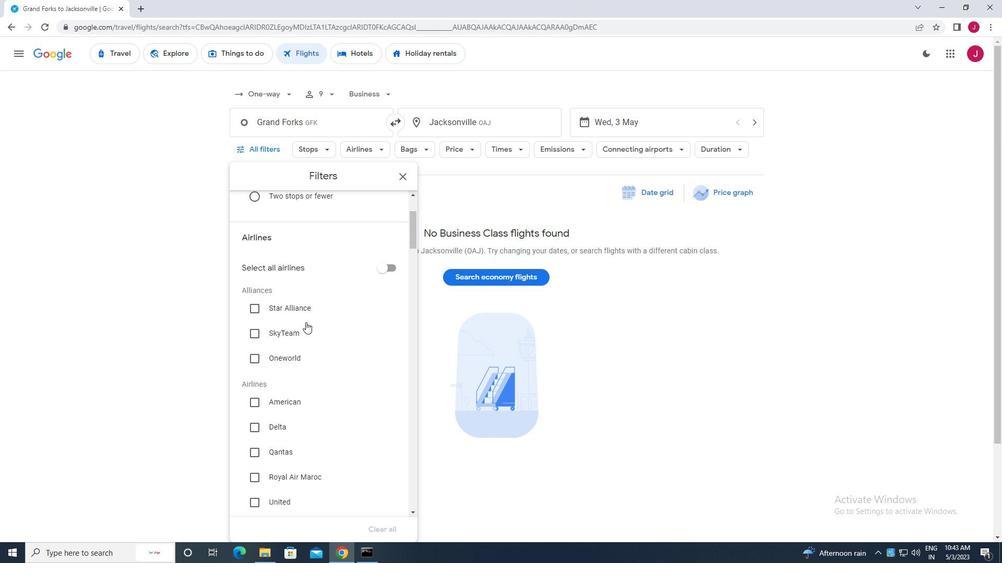 
Action: Mouse scrolled (307, 315) with delta (0, 0)
Screenshot: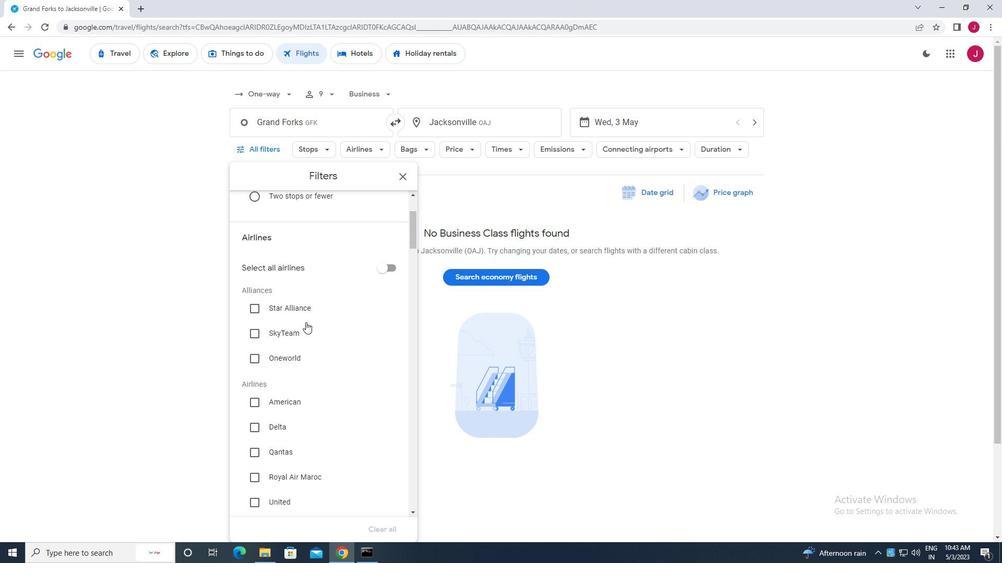 
Action: Mouse scrolled (307, 315) with delta (0, 0)
Screenshot: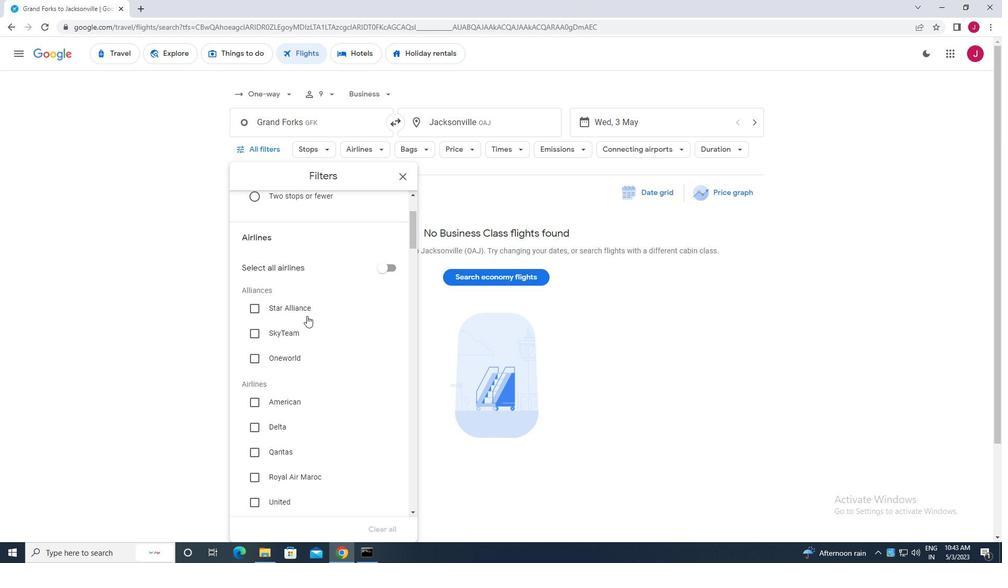 
Action: Mouse scrolled (307, 315) with delta (0, 0)
Screenshot: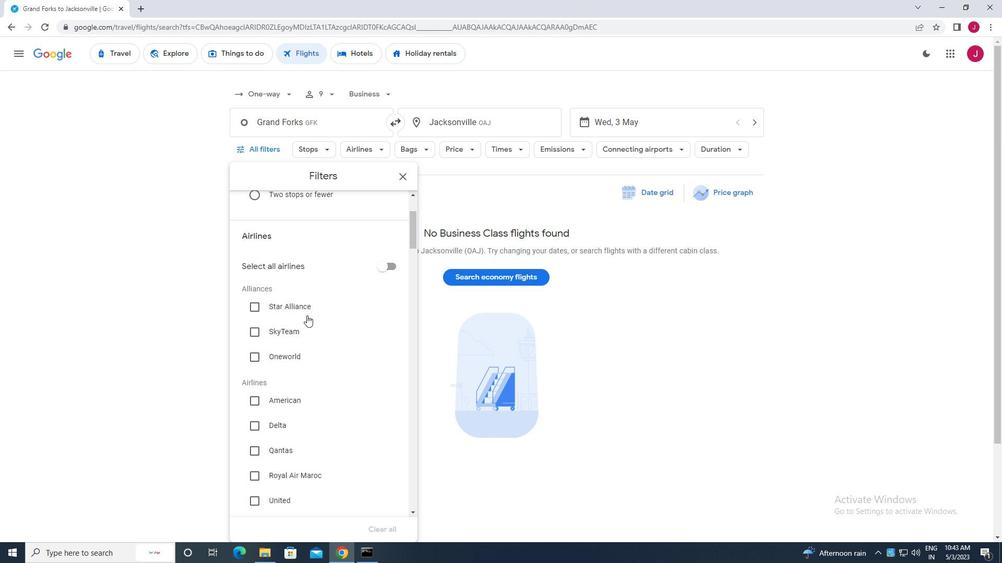 
Action: Mouse scrolled (307, 315) with delta (0, 0)
Screenshot: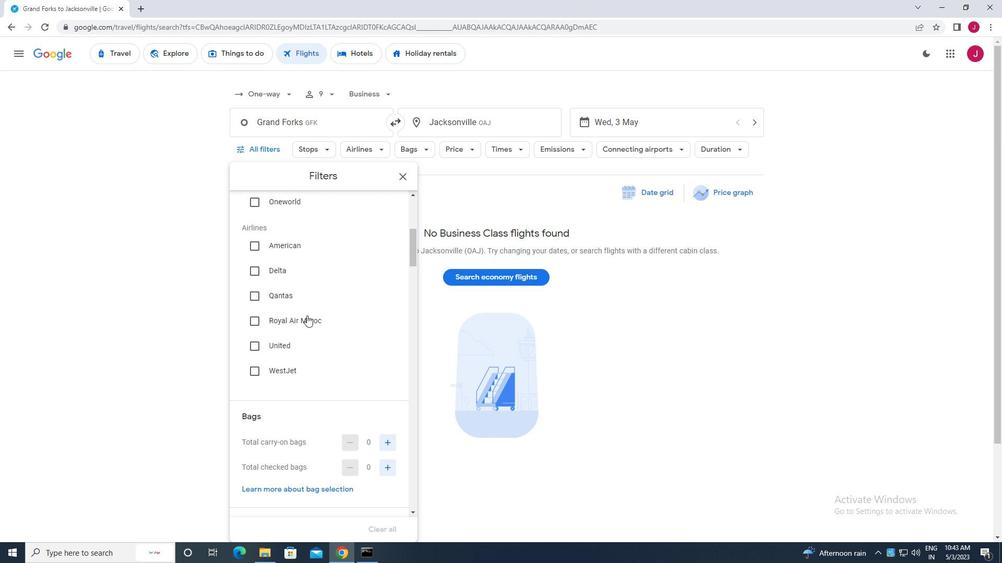 
Action: Mouse scrolled (307, 315) with delta (0, 0)
Screenshot: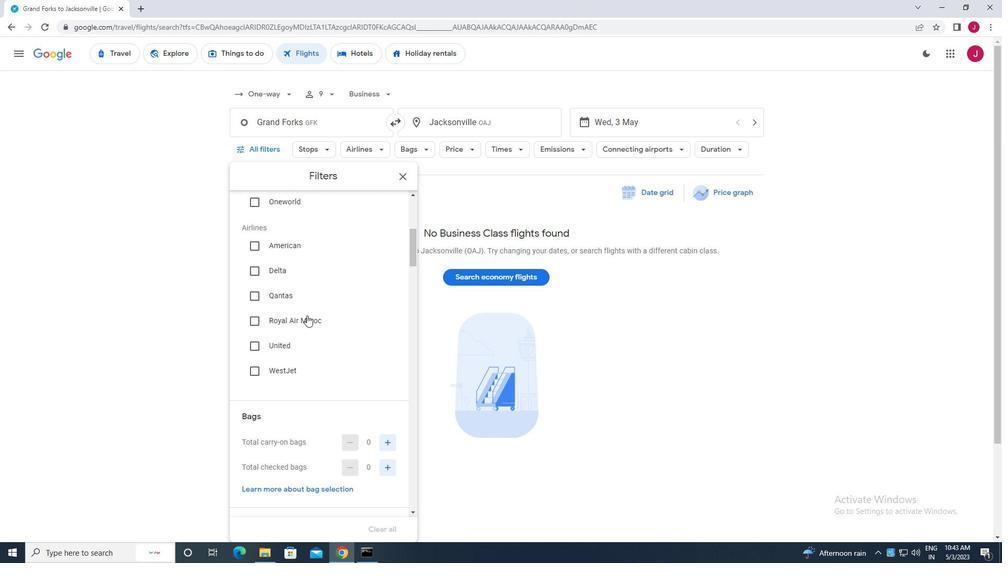 
Action: Mouse scrolled (307, 315) with delta (0, 0)
Screenshot: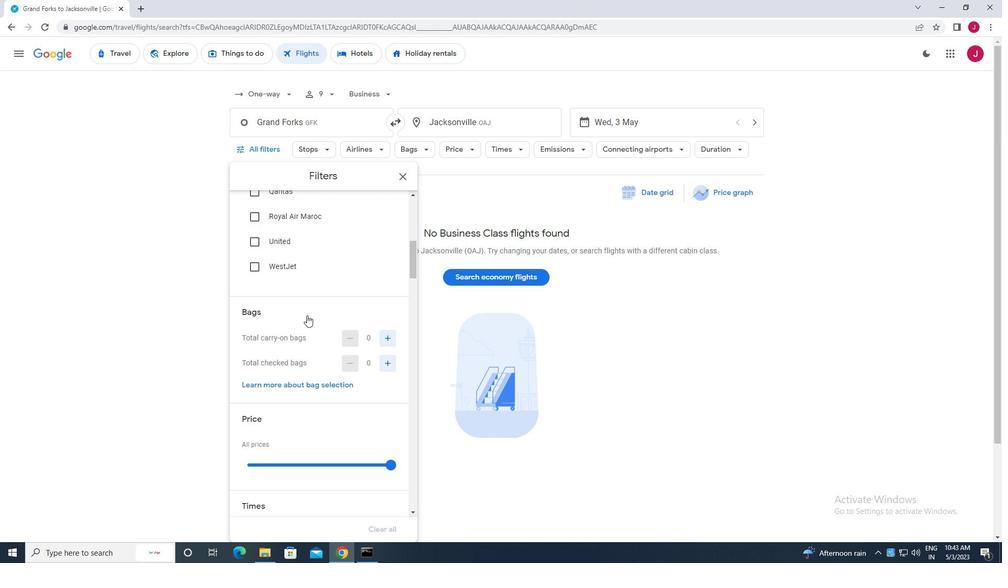 
Action: Mouse scrolled (307, 315) with delta (0, 0)
Screenshot: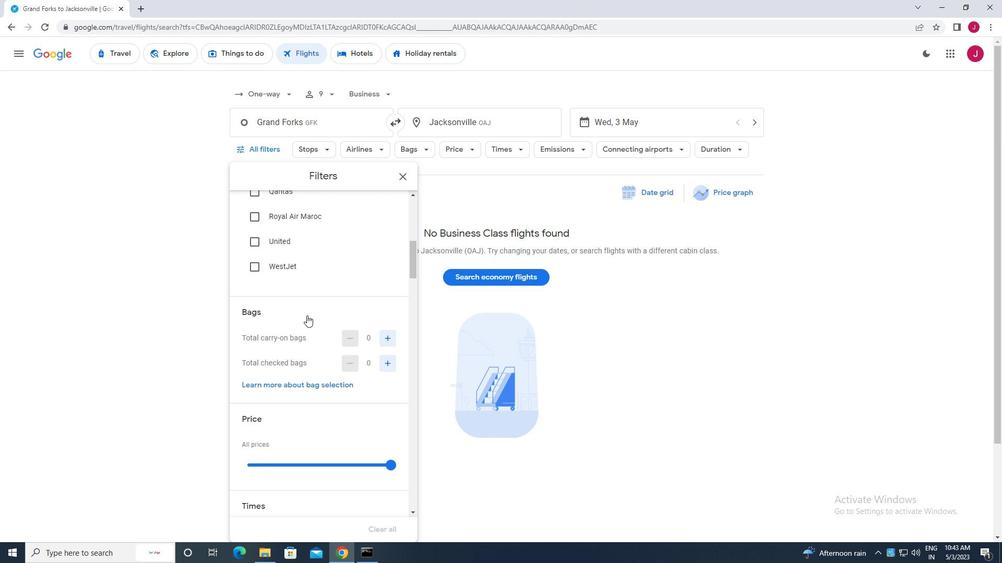 
Action: Mouse moved to (390, 233)
Screenshot: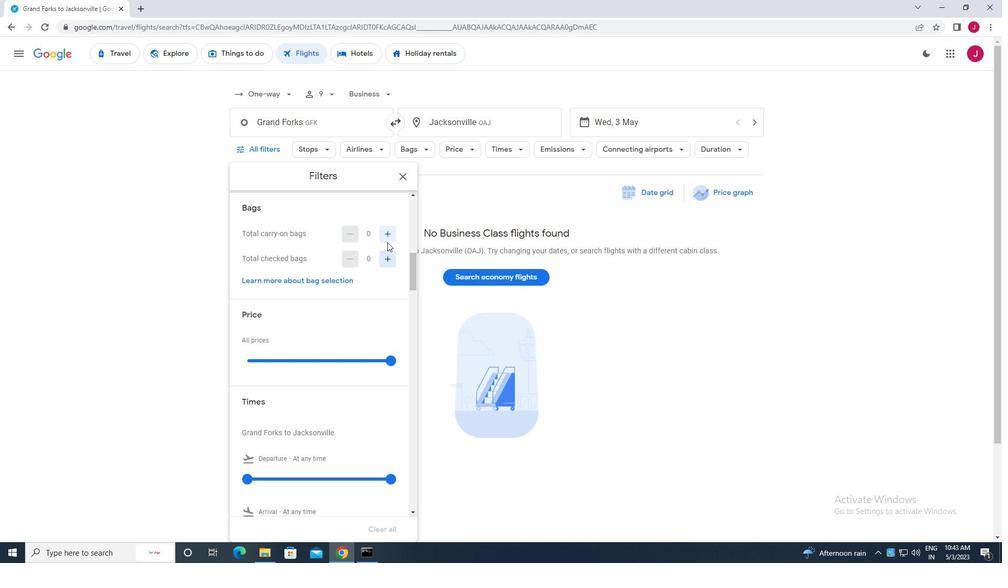 
Action: Mouse pressed left at (390, 233)
Screenshot: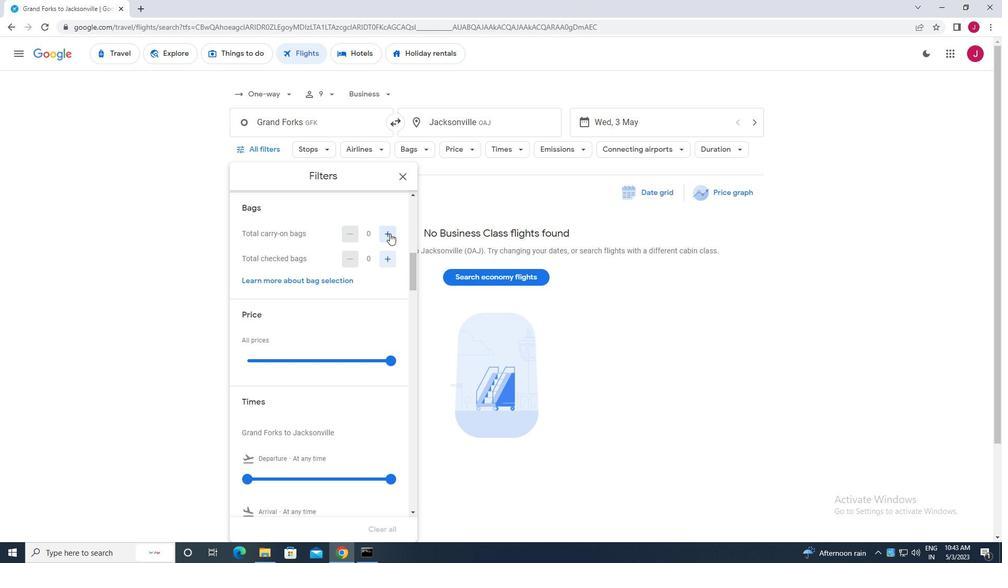 
Action: Mouse pressed left at (390, 233)
Screenshot: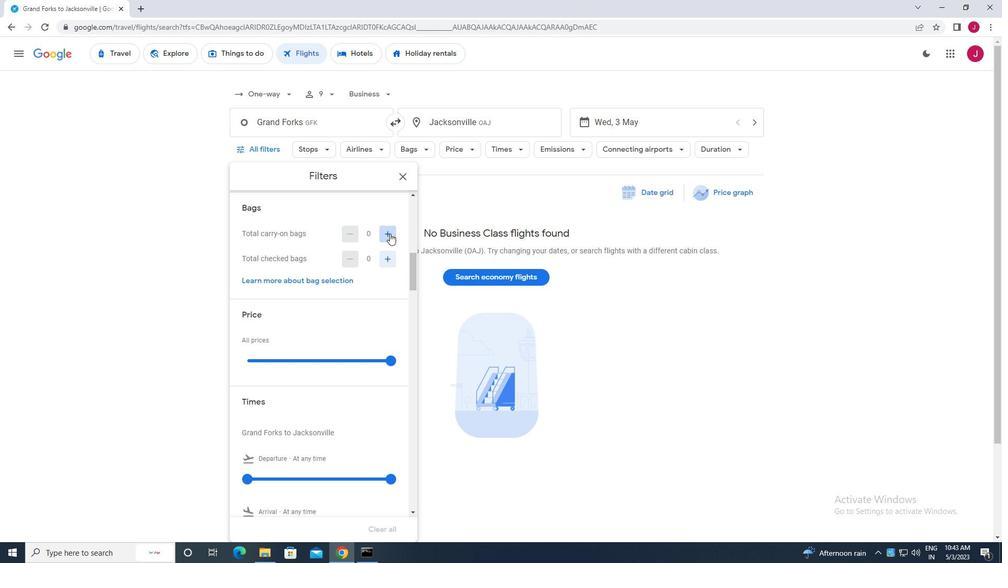 
Action: Mouse moved to (389, 241)
Screenshot: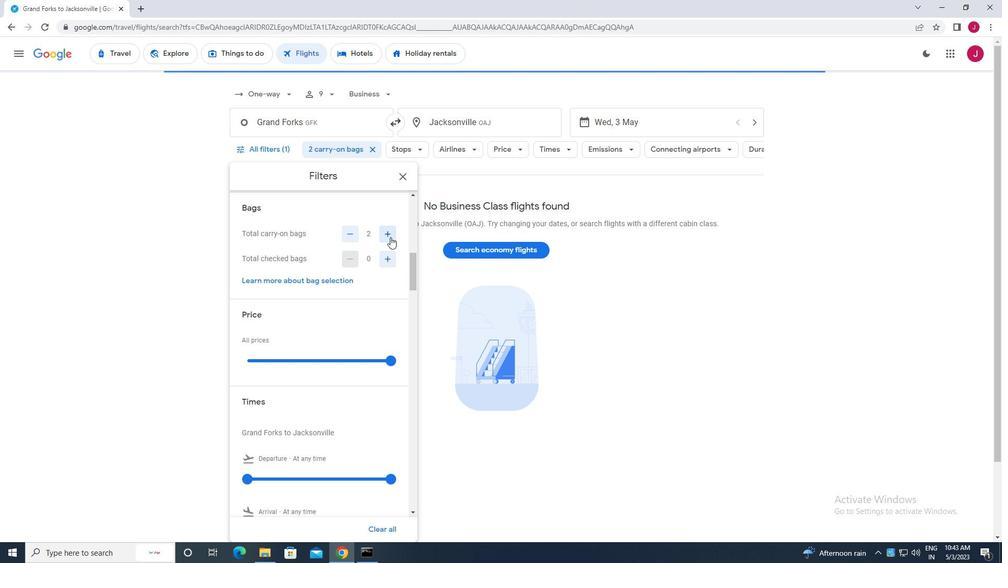 
Action: Mouse scrolled (389, 240) with delta (0, 0)
Screenshot: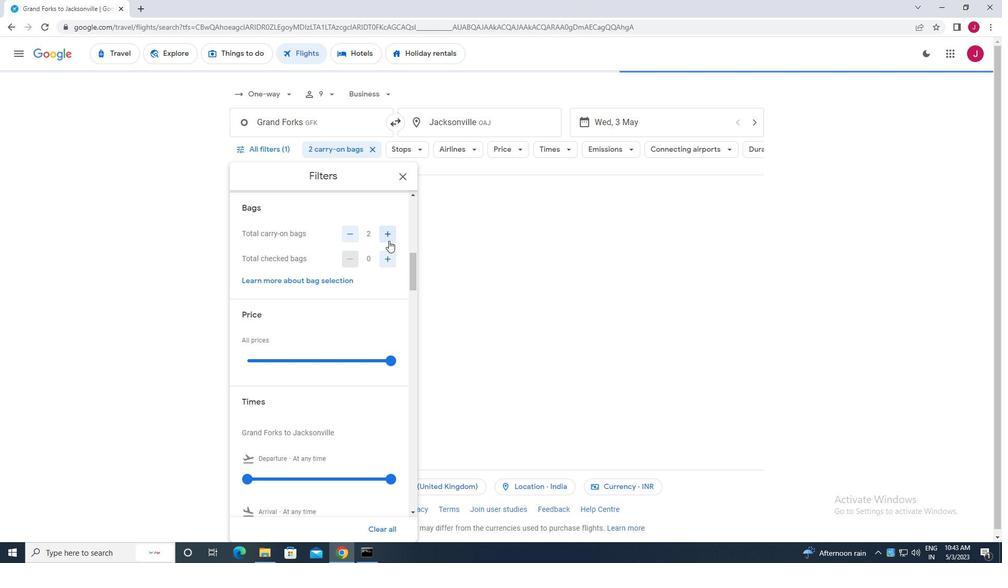 
Action: Mouse moved to (389, 309)
Screenshot: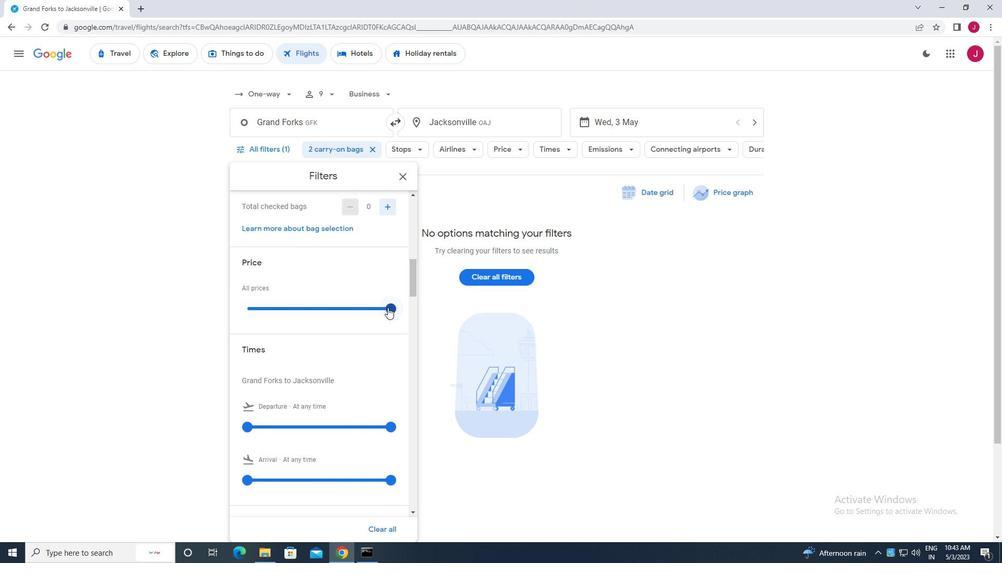 
Action: Mouse pressed left at (389, 309)
Screenshot: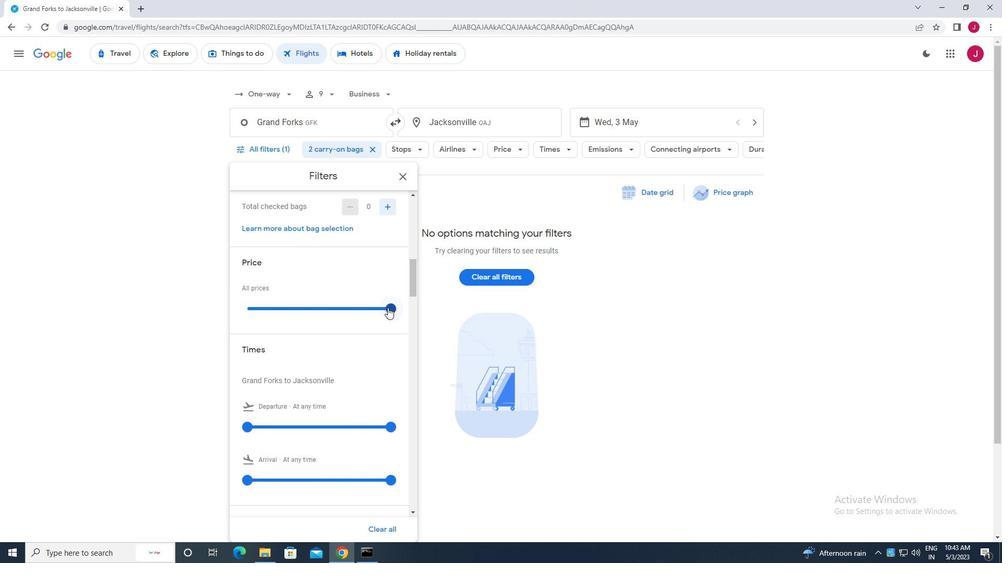 
Action: Mouse moved to (389, 308)
Screenshot: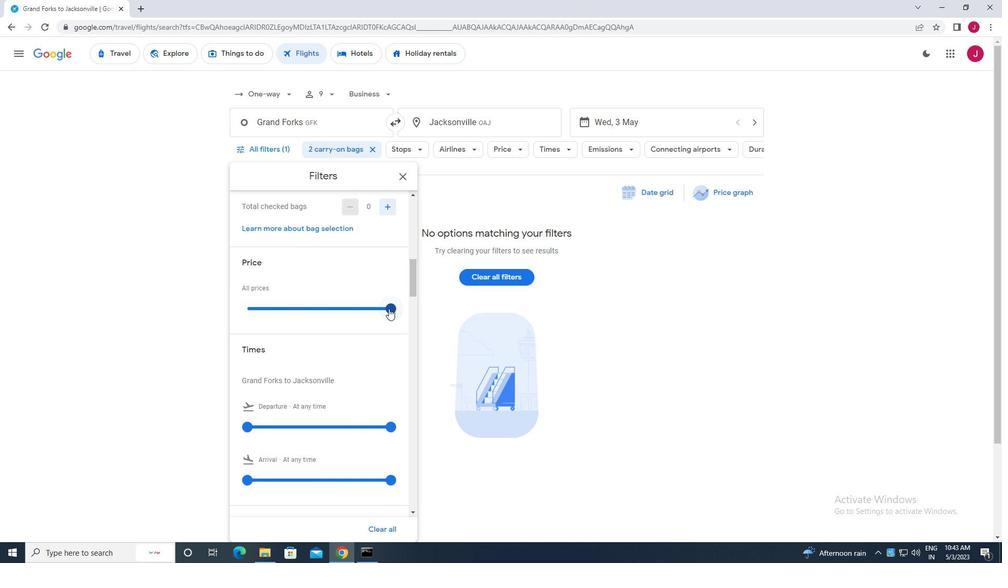 
Action: Mouse scrolled (389, 307) with delta (0, 0)
Screenshot: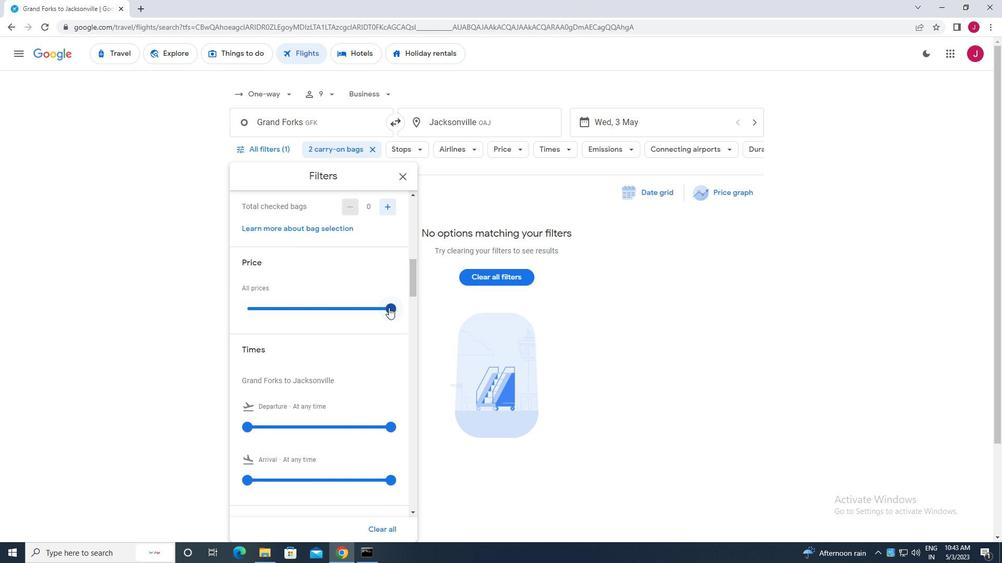
Action: Mouse scrolled (389, 307) with delta (0, 0)
Screenshot: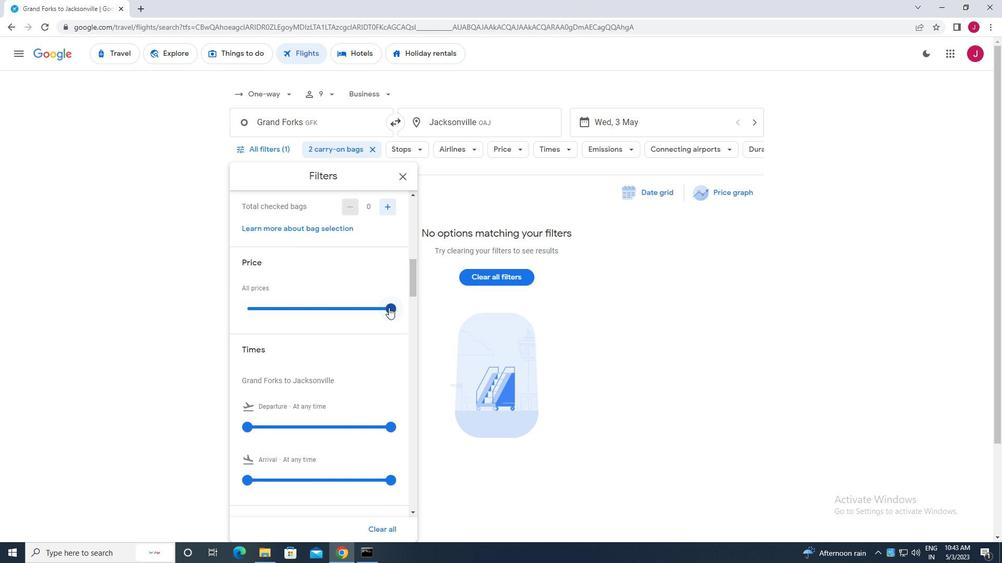 
Action: Mouse moved to (243, 324)
Screenshot: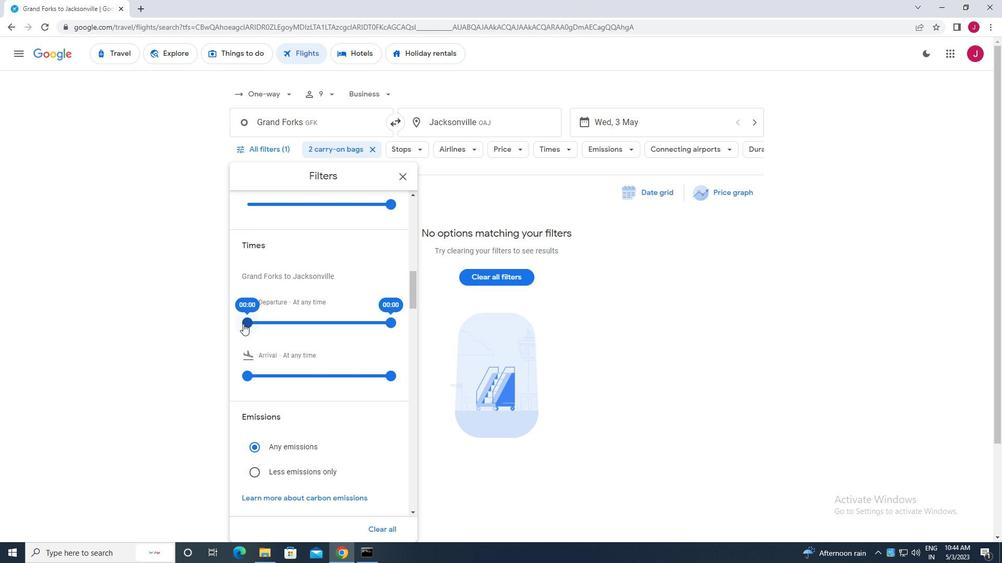 
Action: Mouse pressed left at (243, 324)
Screenshot: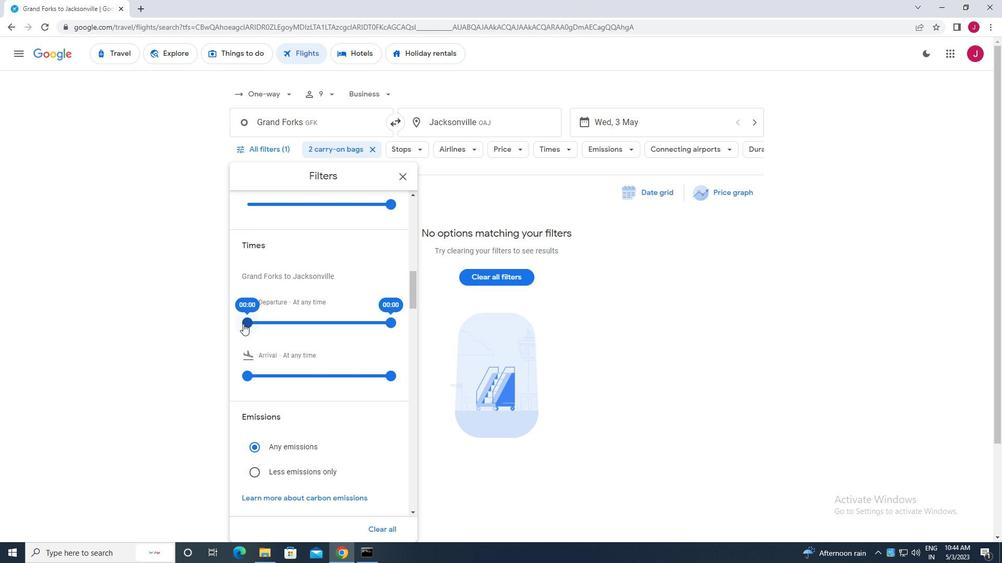 
Action: Mouse moved to (391, 321)
Screenshot: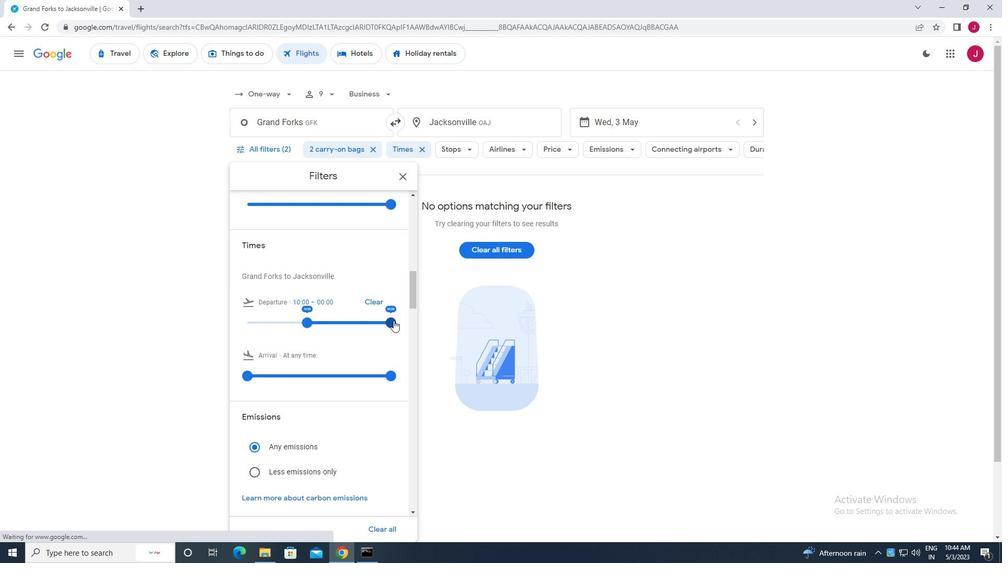 
Action: Mouse pressed left at (391, 321)
Screenshot: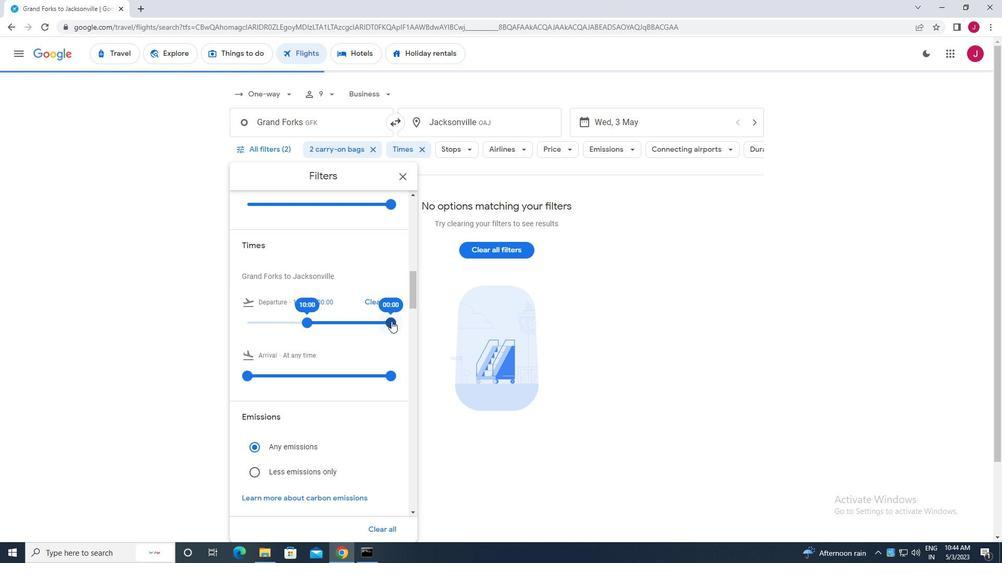 
Action: Mouse moved to (401, 178)
Screenshot: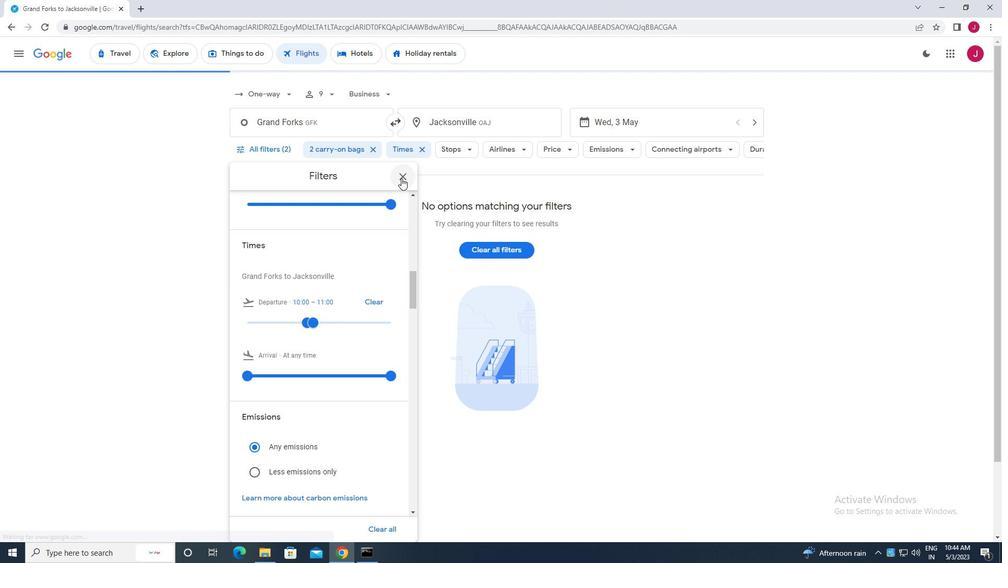 
Action: Mouse pressed left at (401, 178)
Screenshot: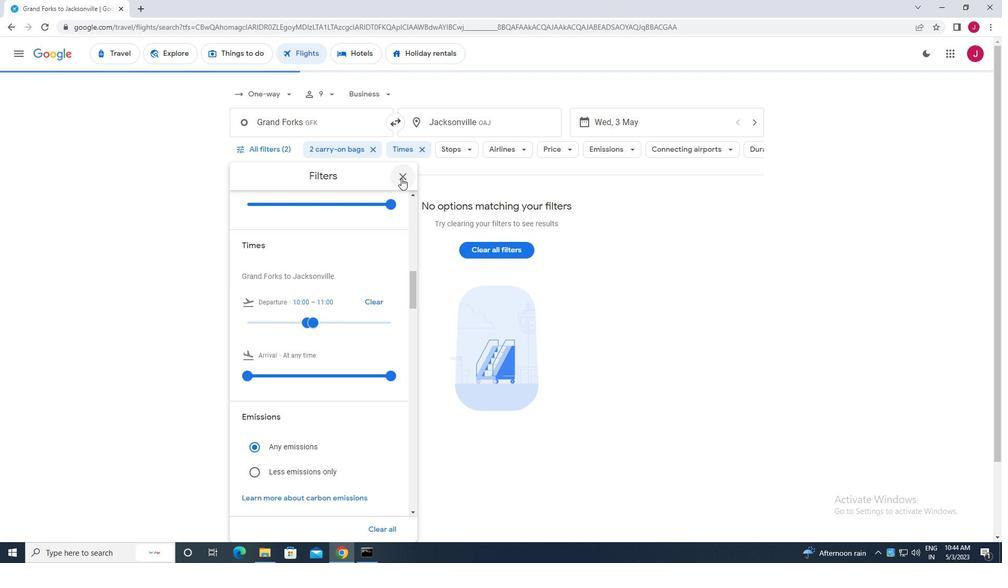 
Action: Mouse moved to (401, 178)
Screenshot: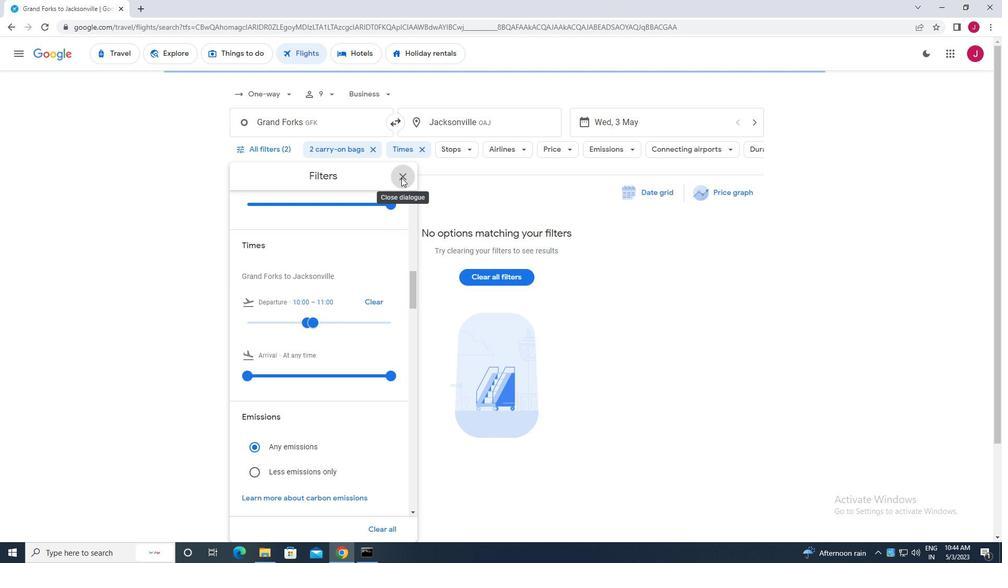 
